 Task: Create a due date automation trigger when advanced on, 2 days after a card is due add fields without custom field "Resume" set to a number lower than 1 and lower or equal to 10 at 11:00 AM.
Action: Mouse moved to (1391, 107)
Screenshot: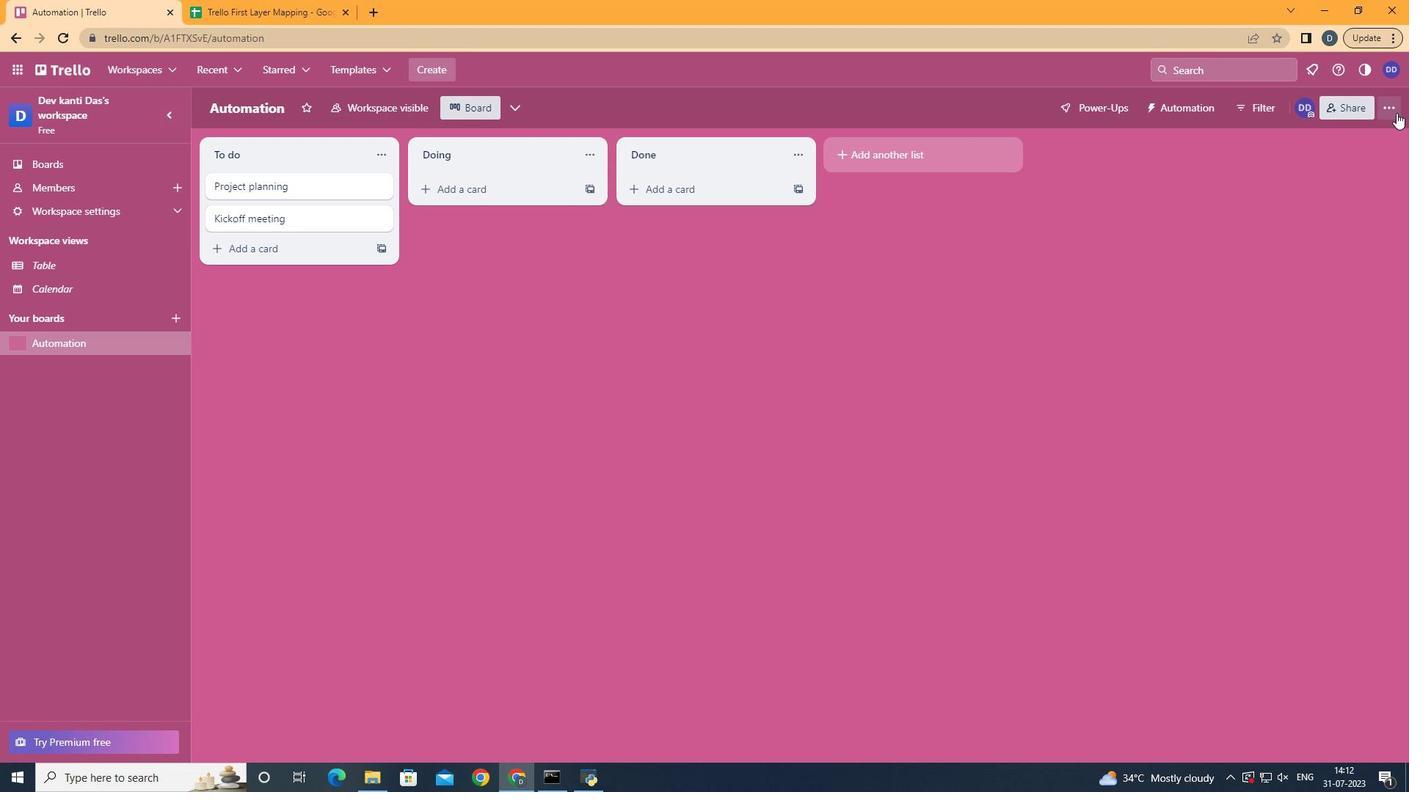 
Action: Mouse pressed left at (1391, 107)
Screenshot: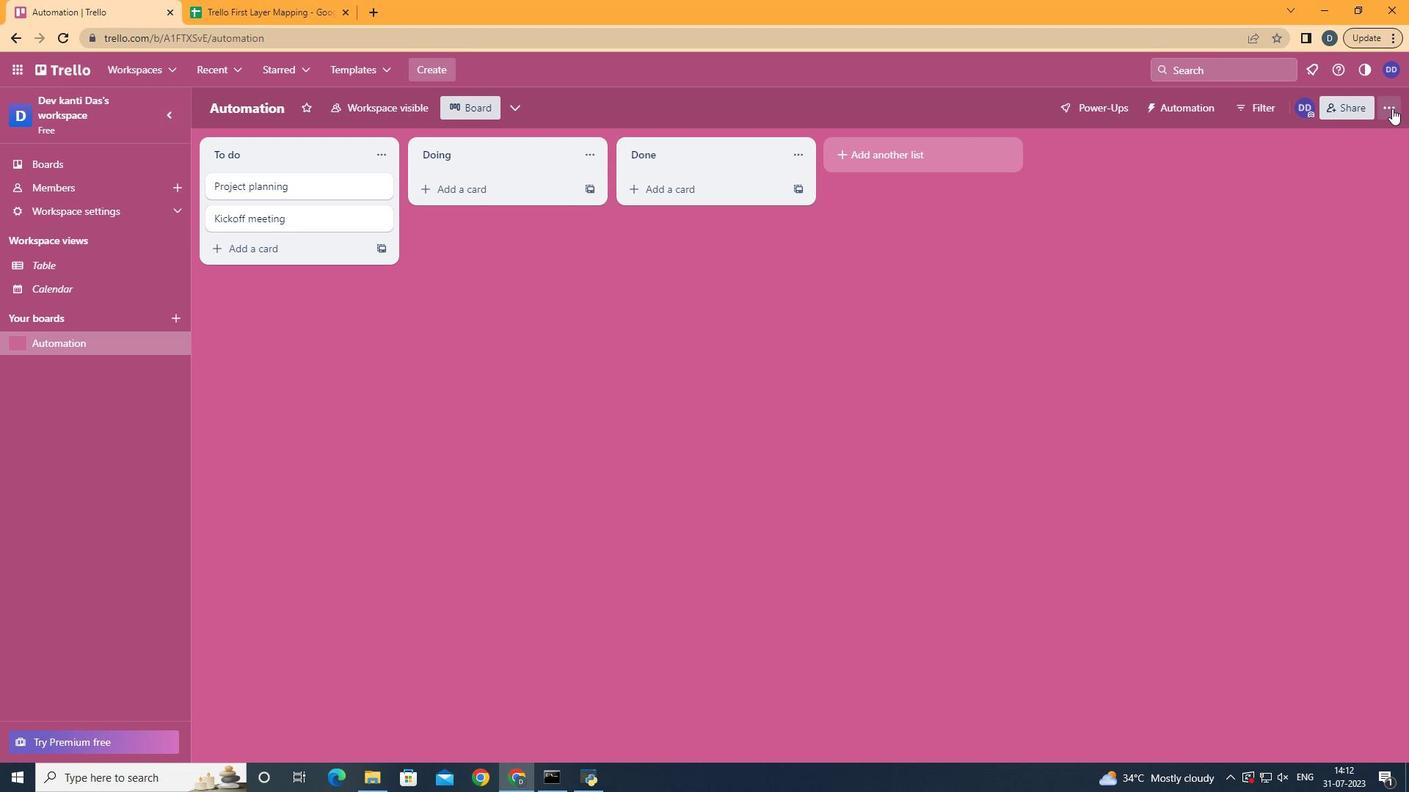 
Action: Mouse moved to (1249, 304)
Screenshot: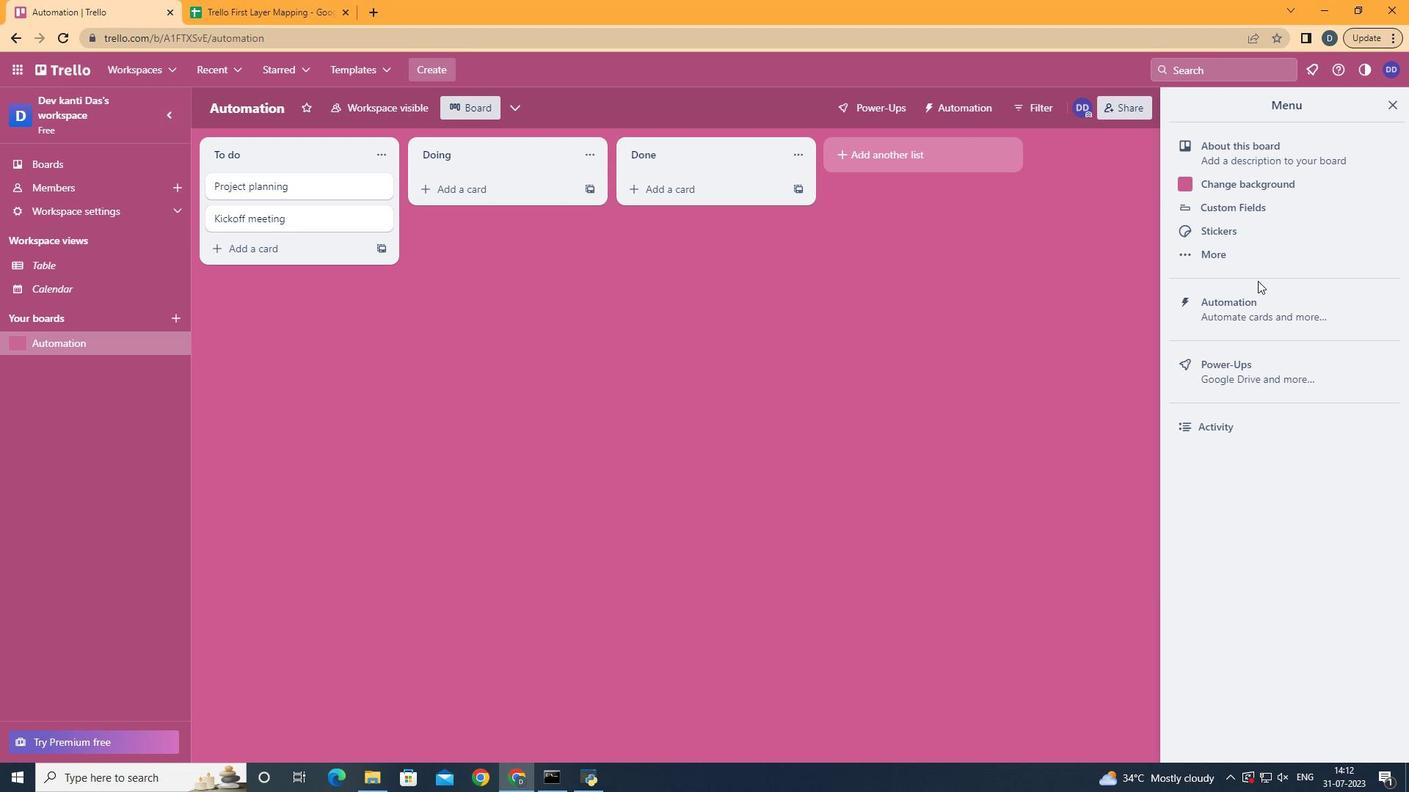
Action: Mouse pressed left at (1249, 304)
Screenshot: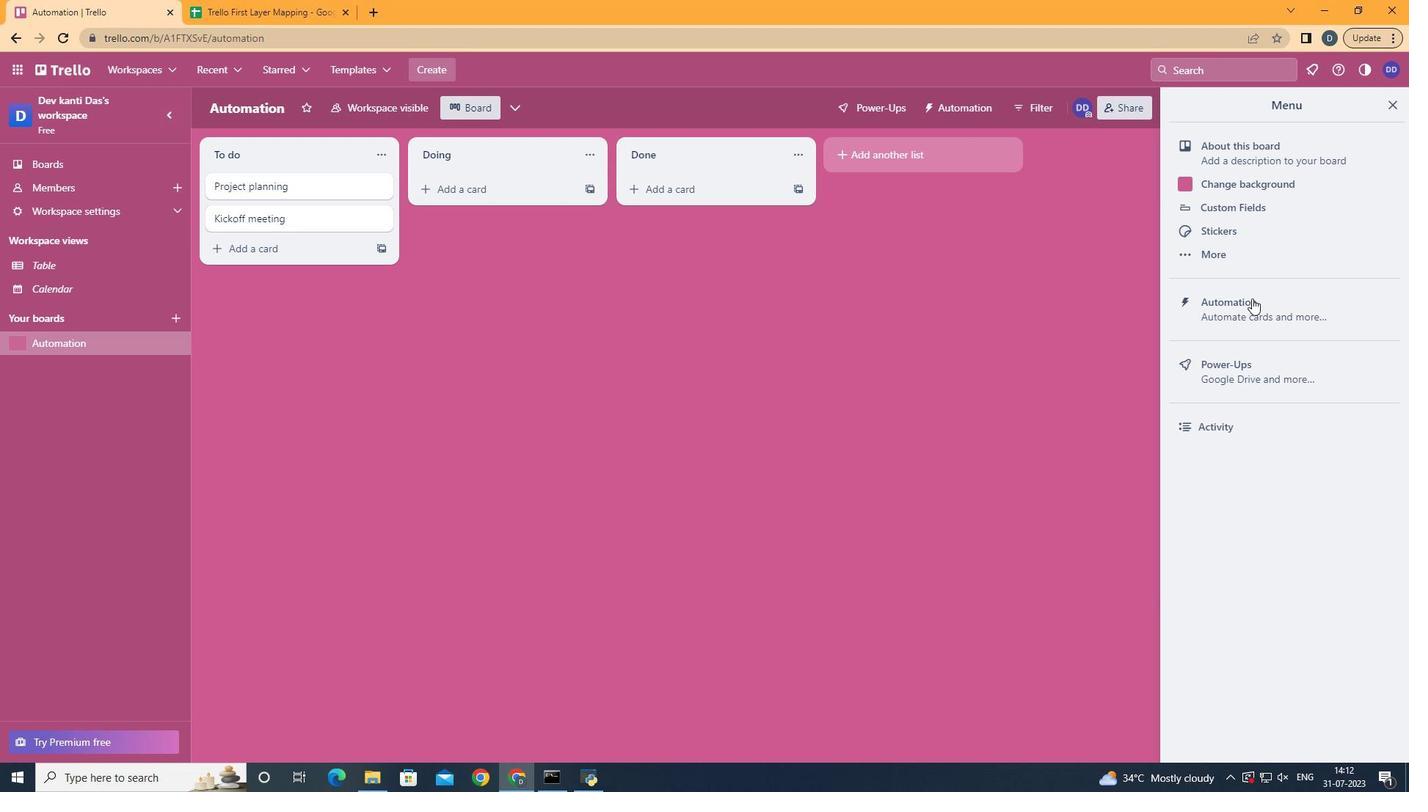 
Action: Mouse moved to (303, 302)
Screenshot: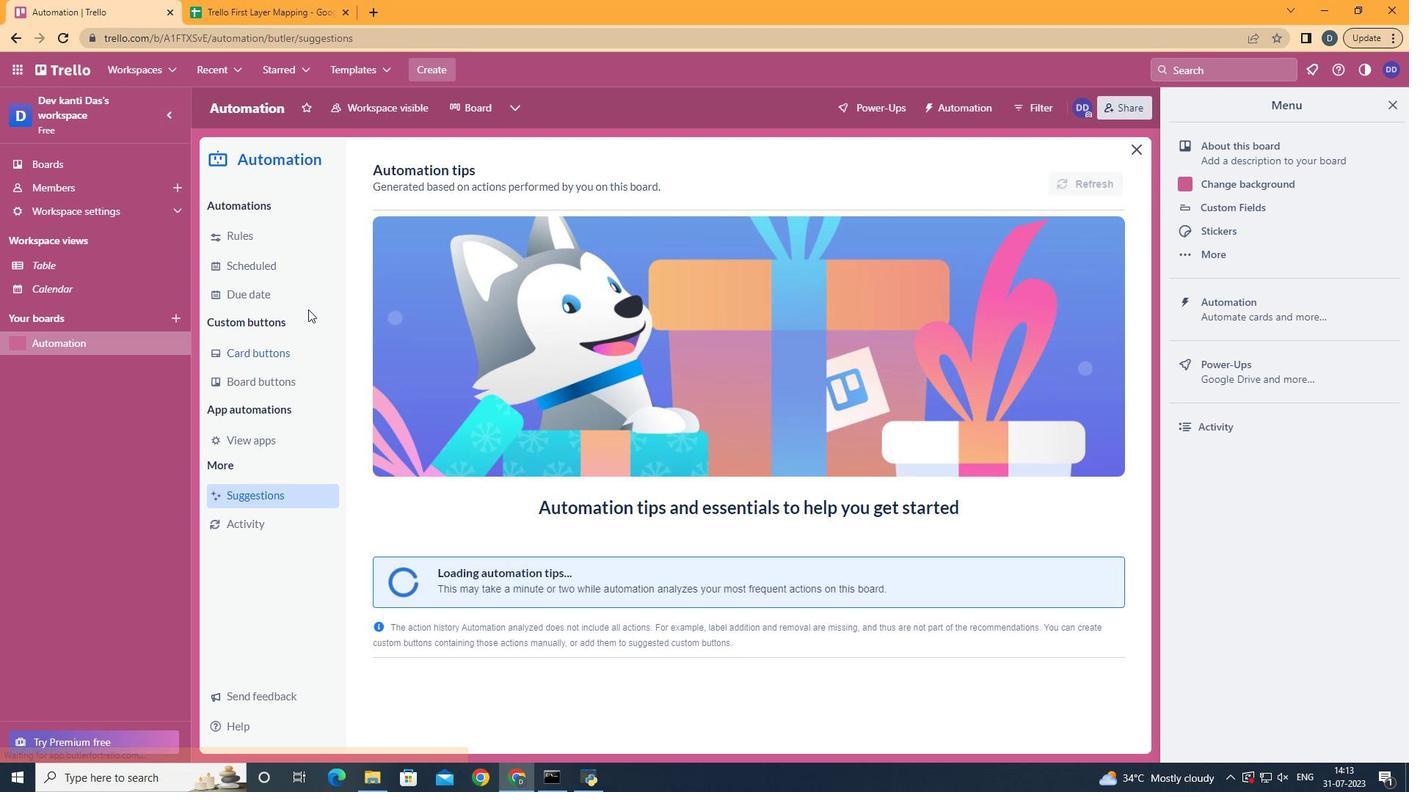
Action: Mouse pressed left at (303, 302)
Screenshot: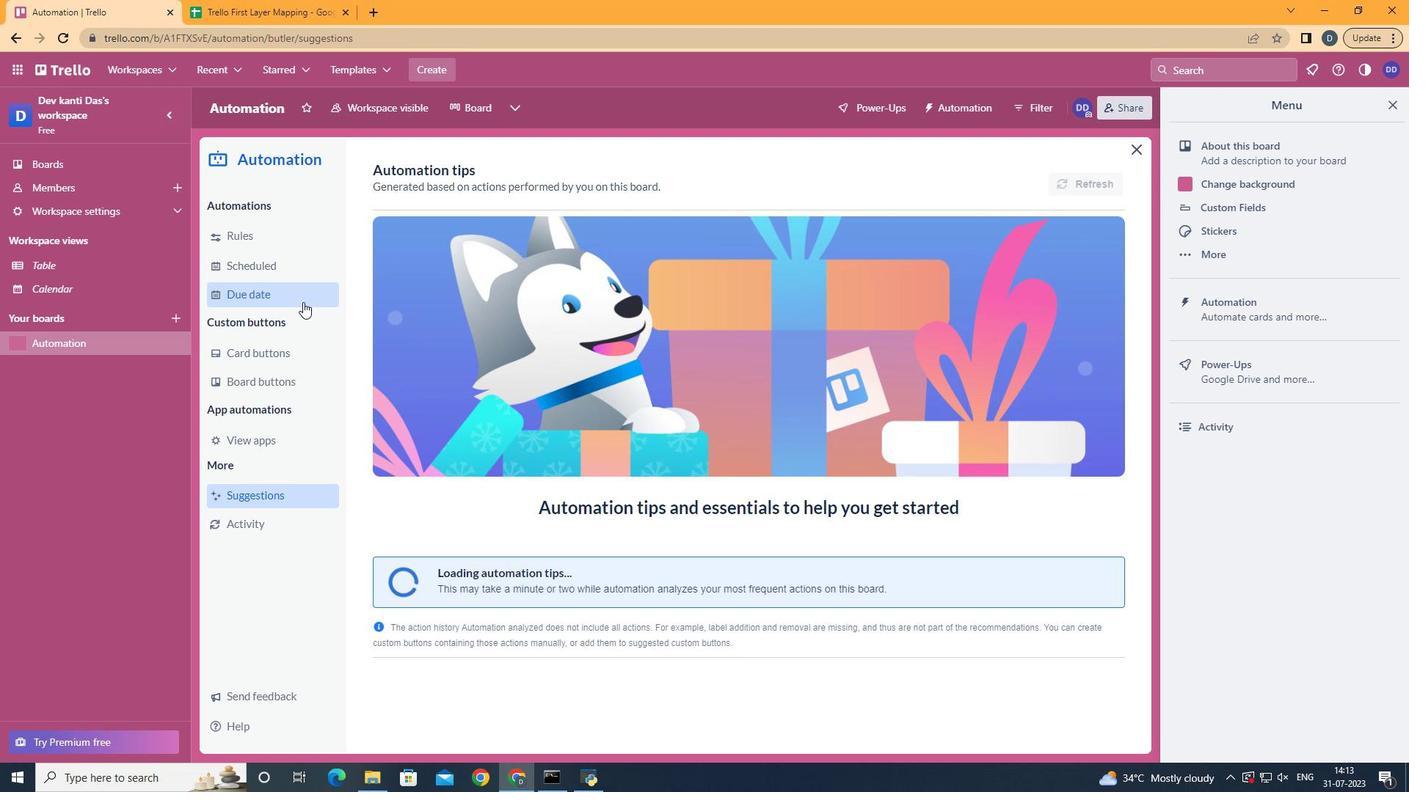 
Action: Mouse moved to (1050, 172)
Screenshot: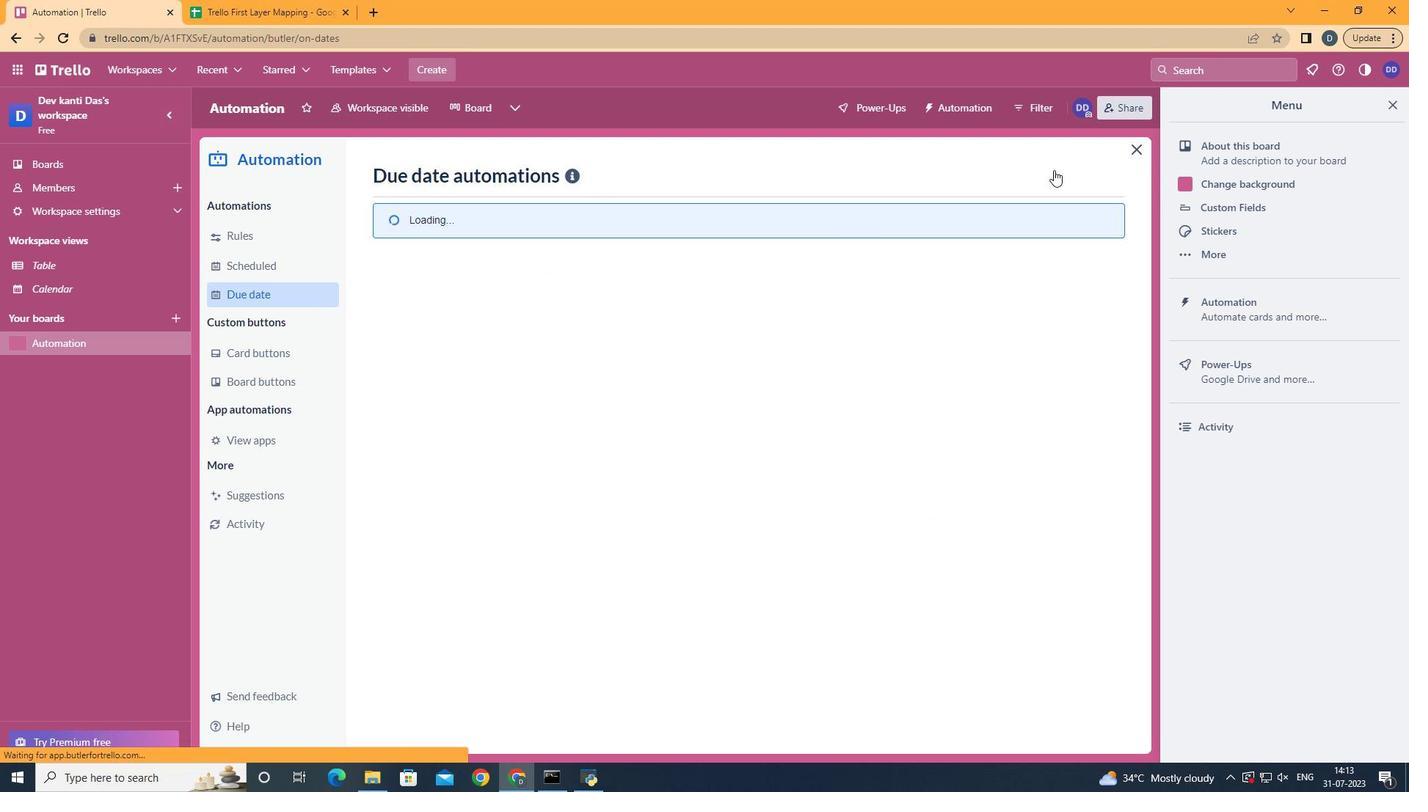 
Action: Mouse pressed left at (1050, 172)
Screenshot: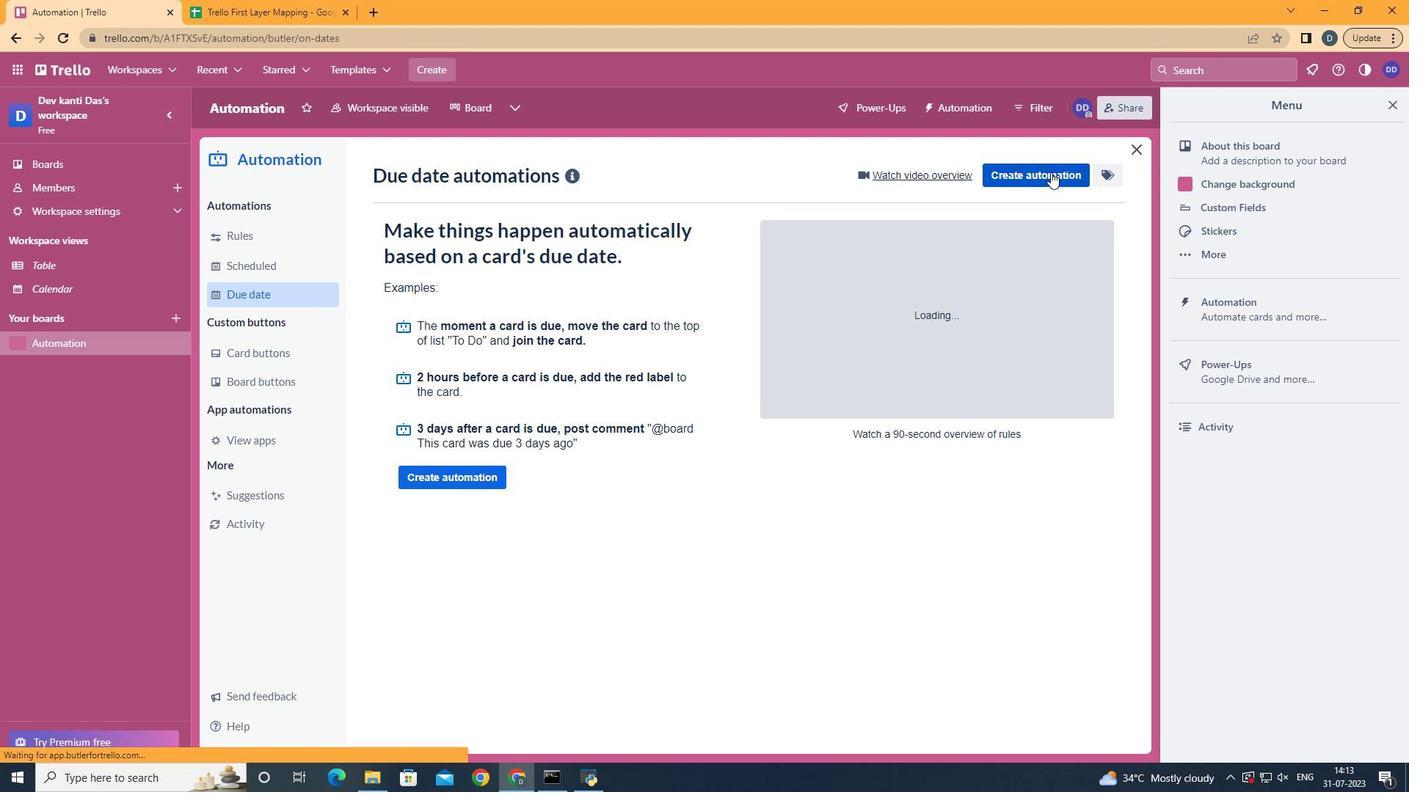 
Action: Mouse moved to (643, 303)
Screenshot: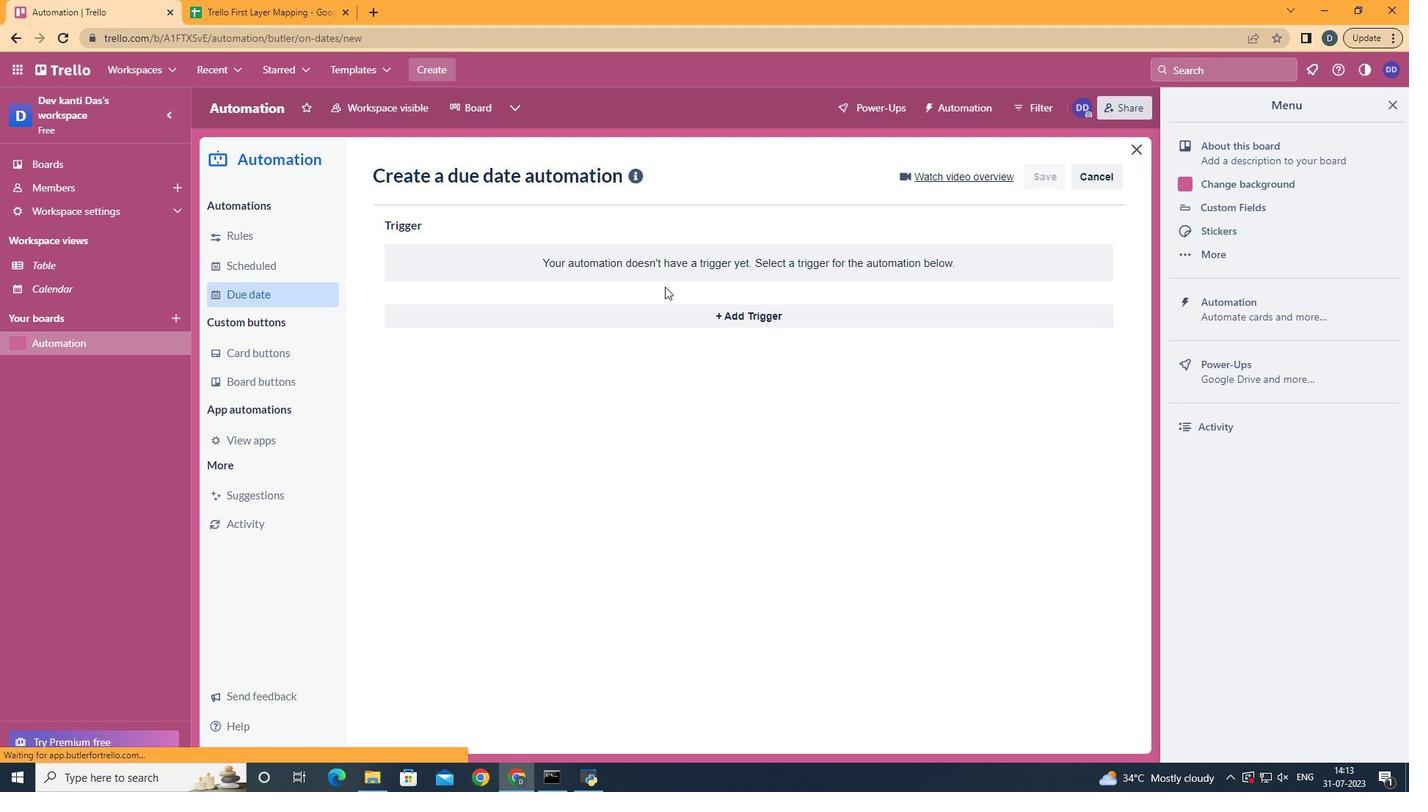 
Action: Mouse pressed left at (643, 303)
Screenshot: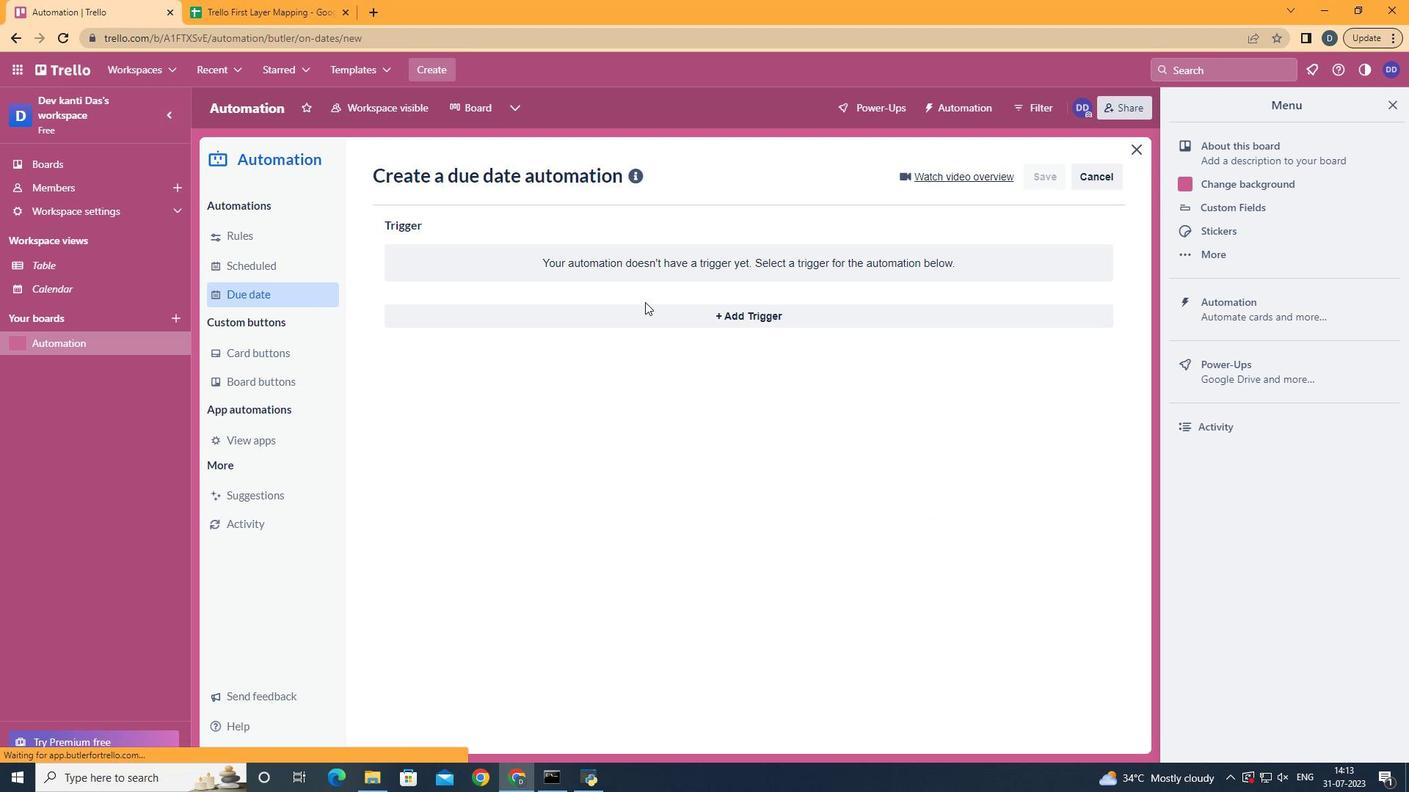 
Action: Mouse moved to (642, 314)
Screenshot: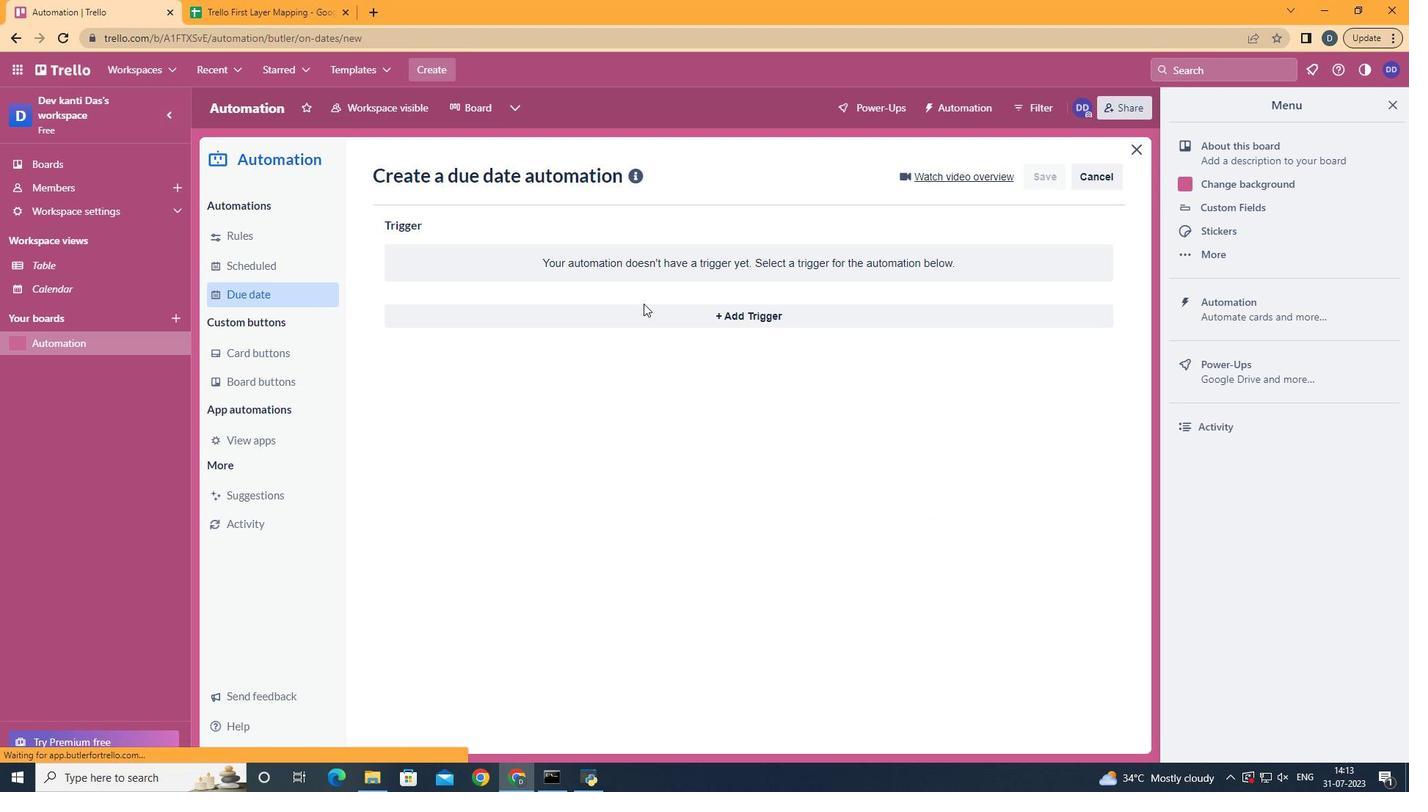 
Action: Mouse pressed left at (642, 314)
Screenshot: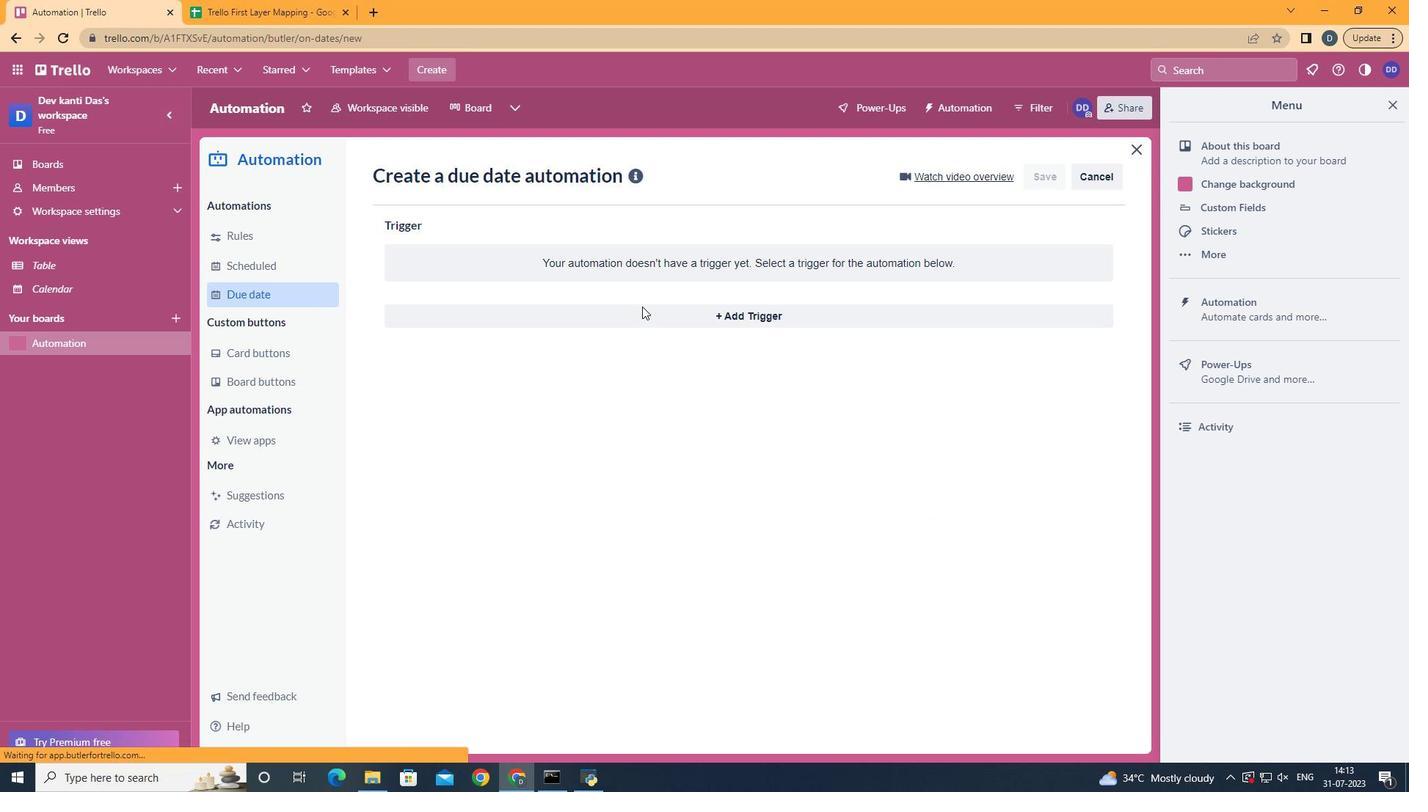 
Action: Mouse moved to (525, 598)
Screenshot: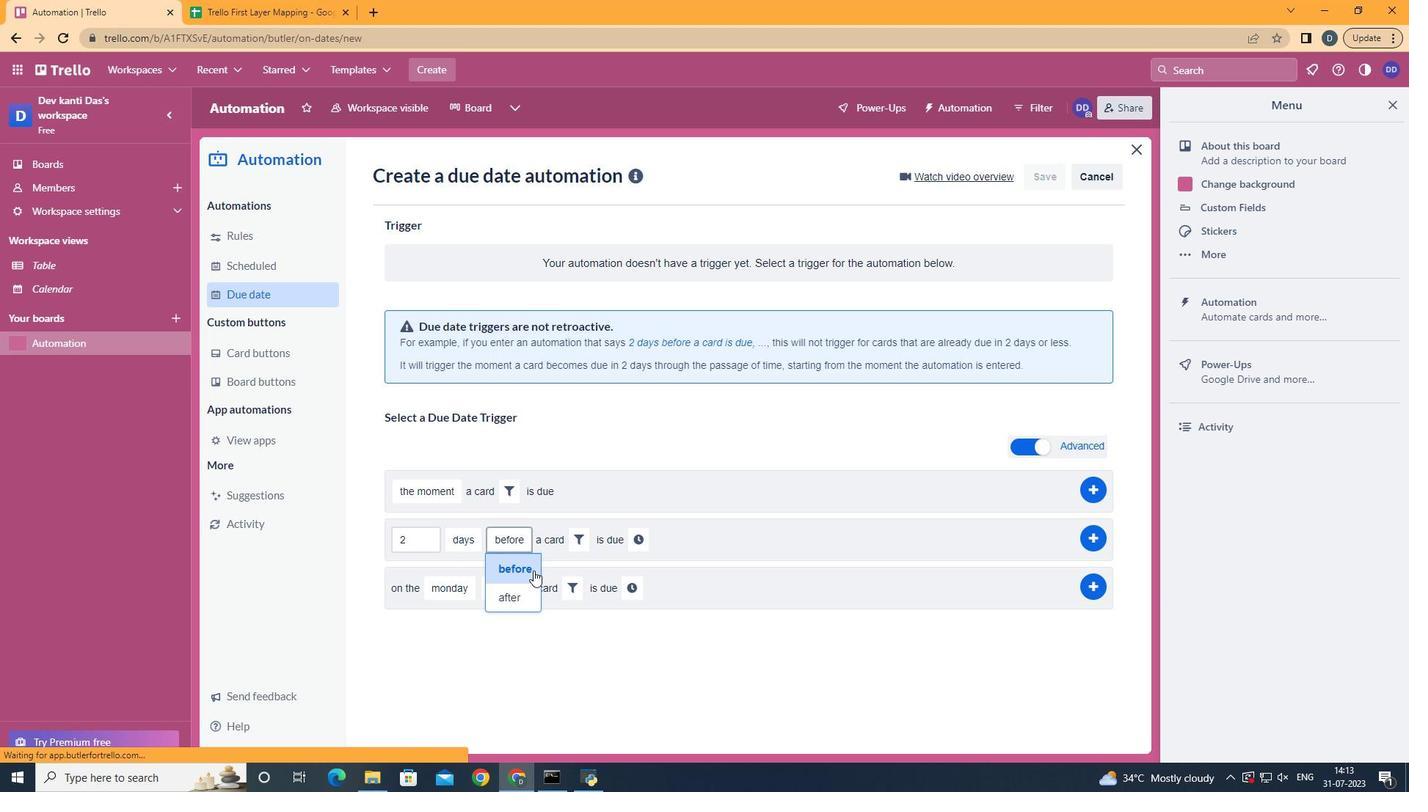 
Action: Mouse pressed left at (525, 598)
Screenshot: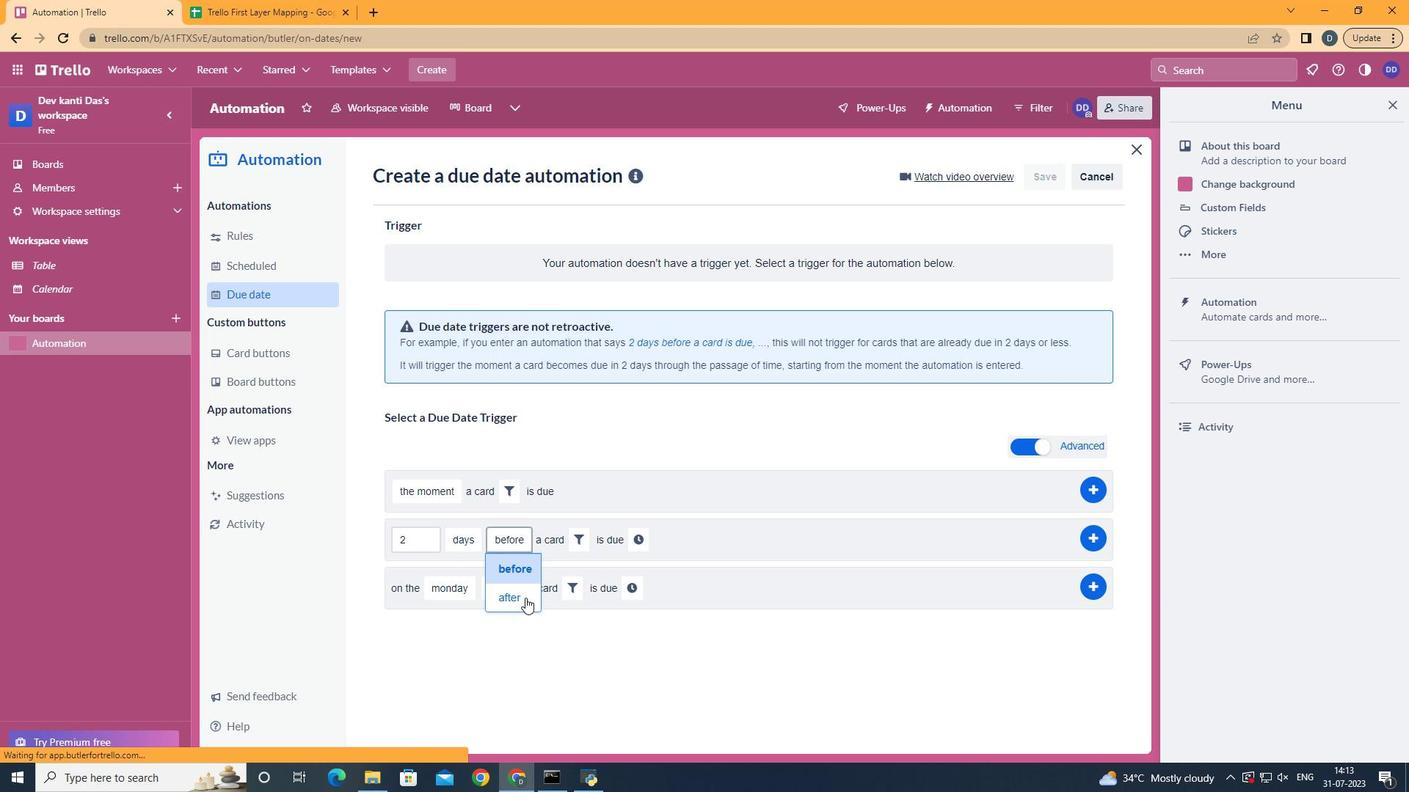 
Action: Mouse moved to (571, 543)
Screenshot: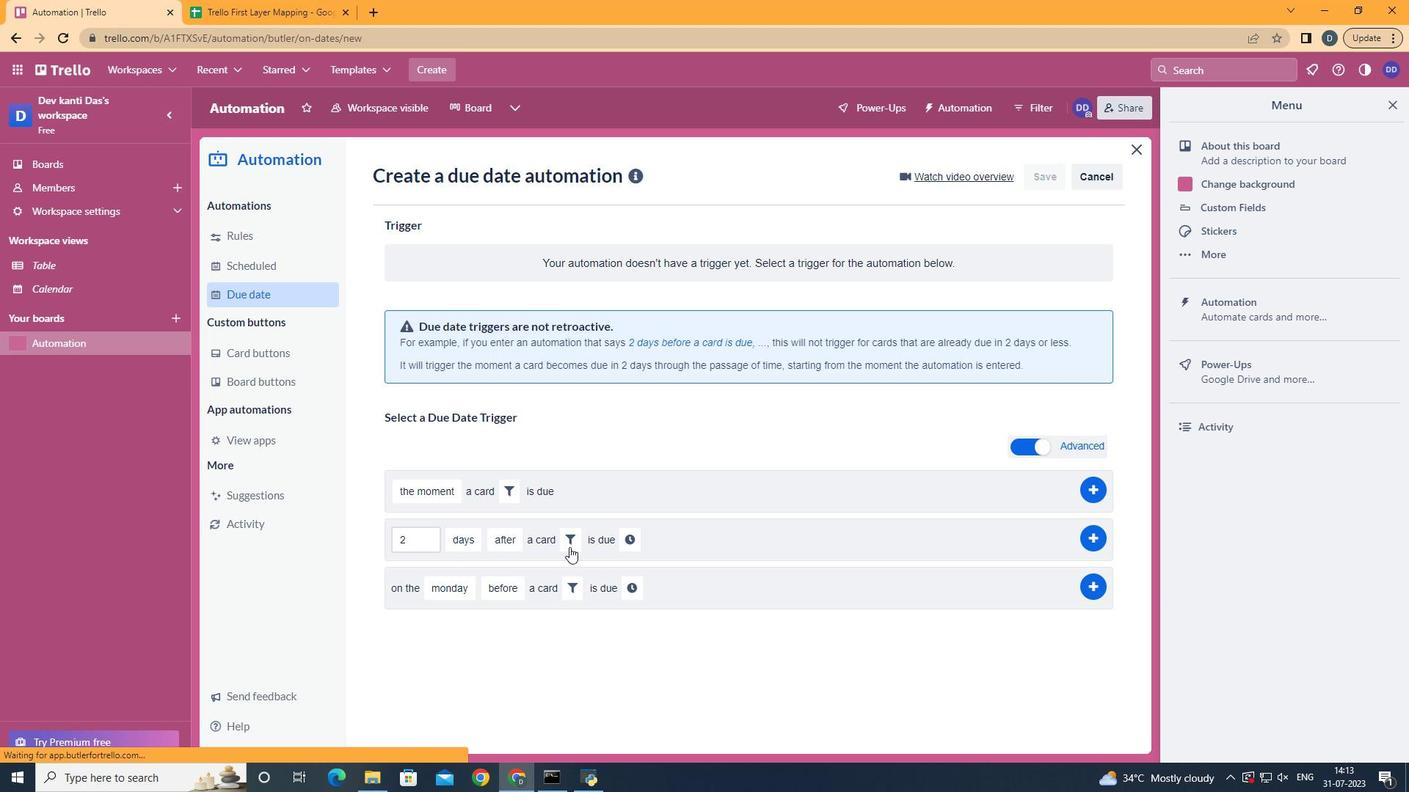
Action: Mouse pressed left at (571, 543)
Screenshot: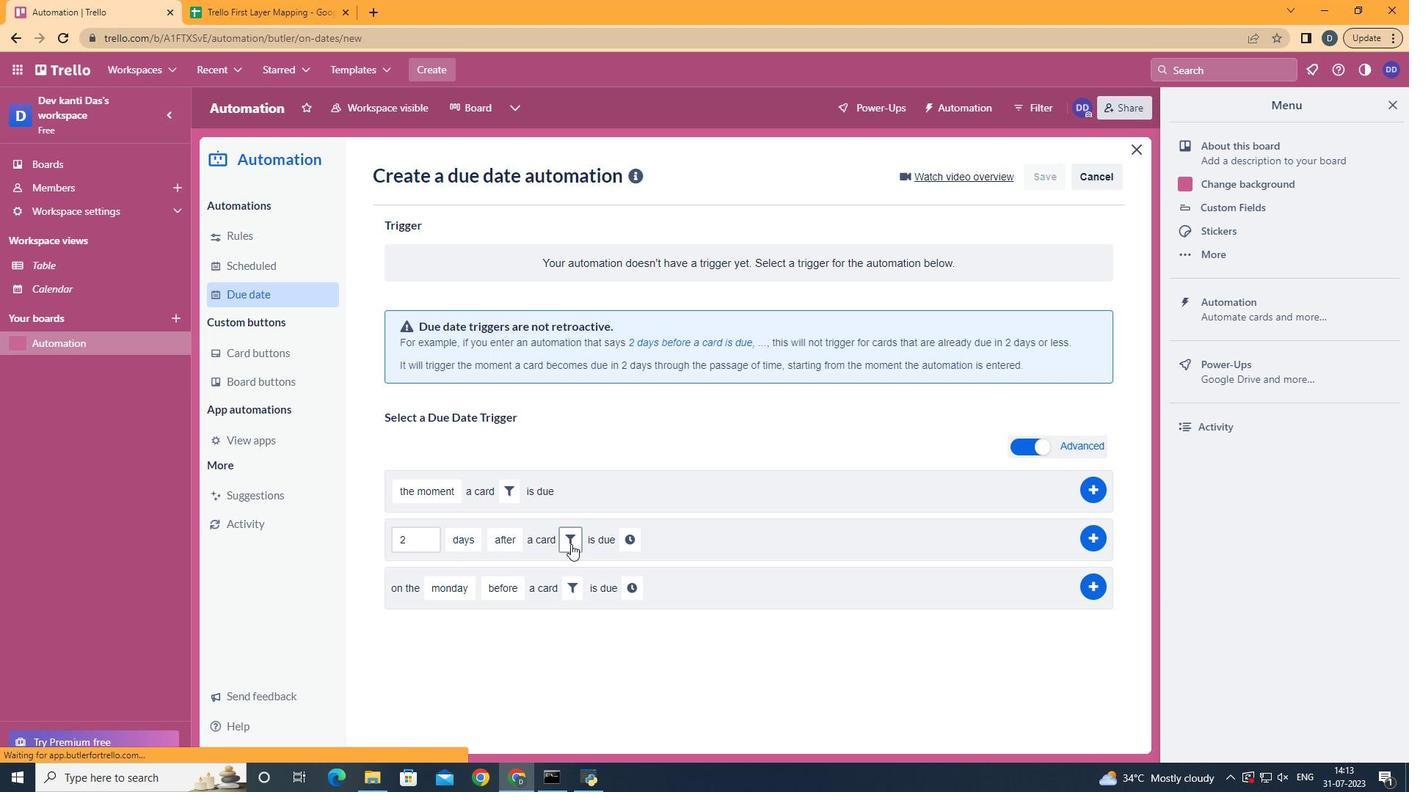 
Action: Mouse moved to (801, 592)
Screenshot: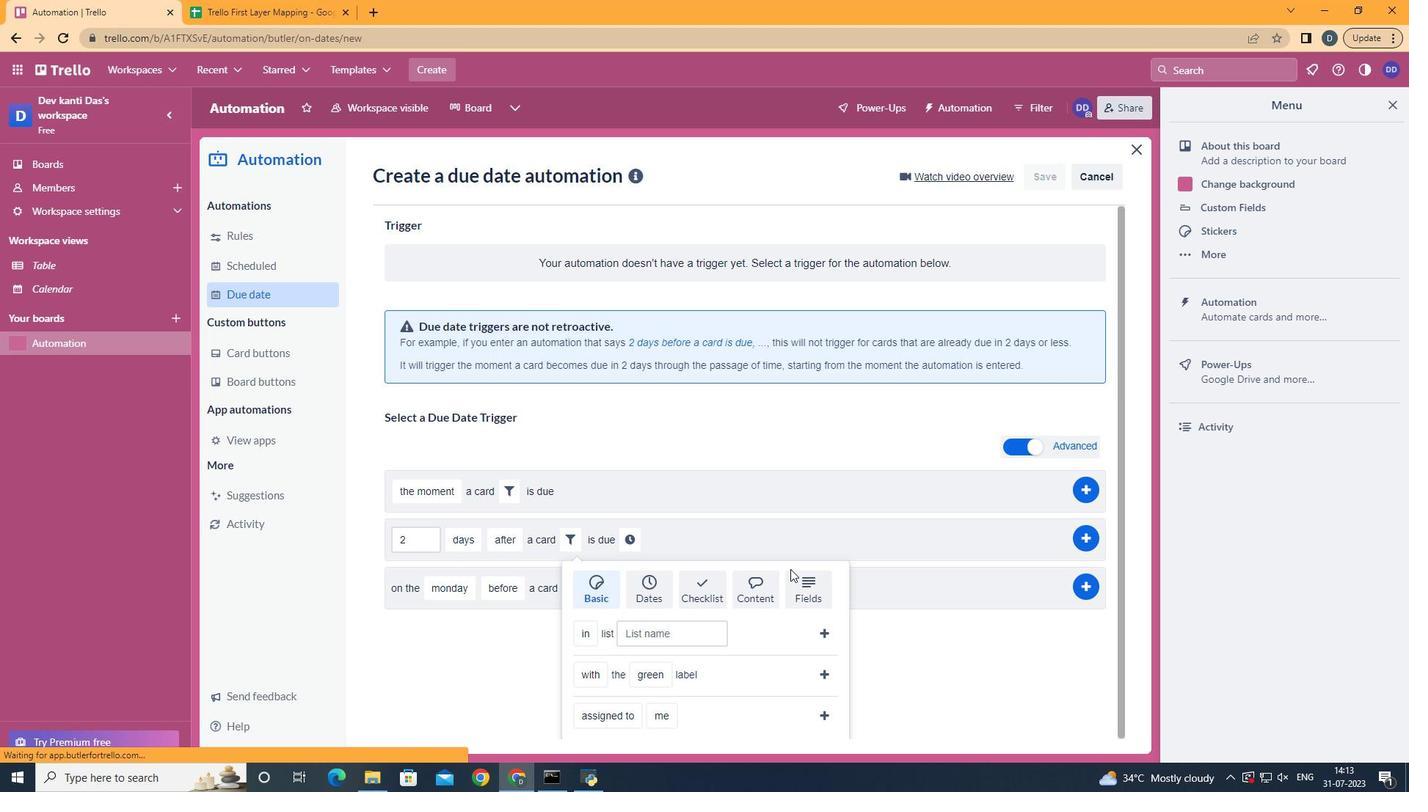 
Action: Mouse pressed left at (801, 592)
Screenshot: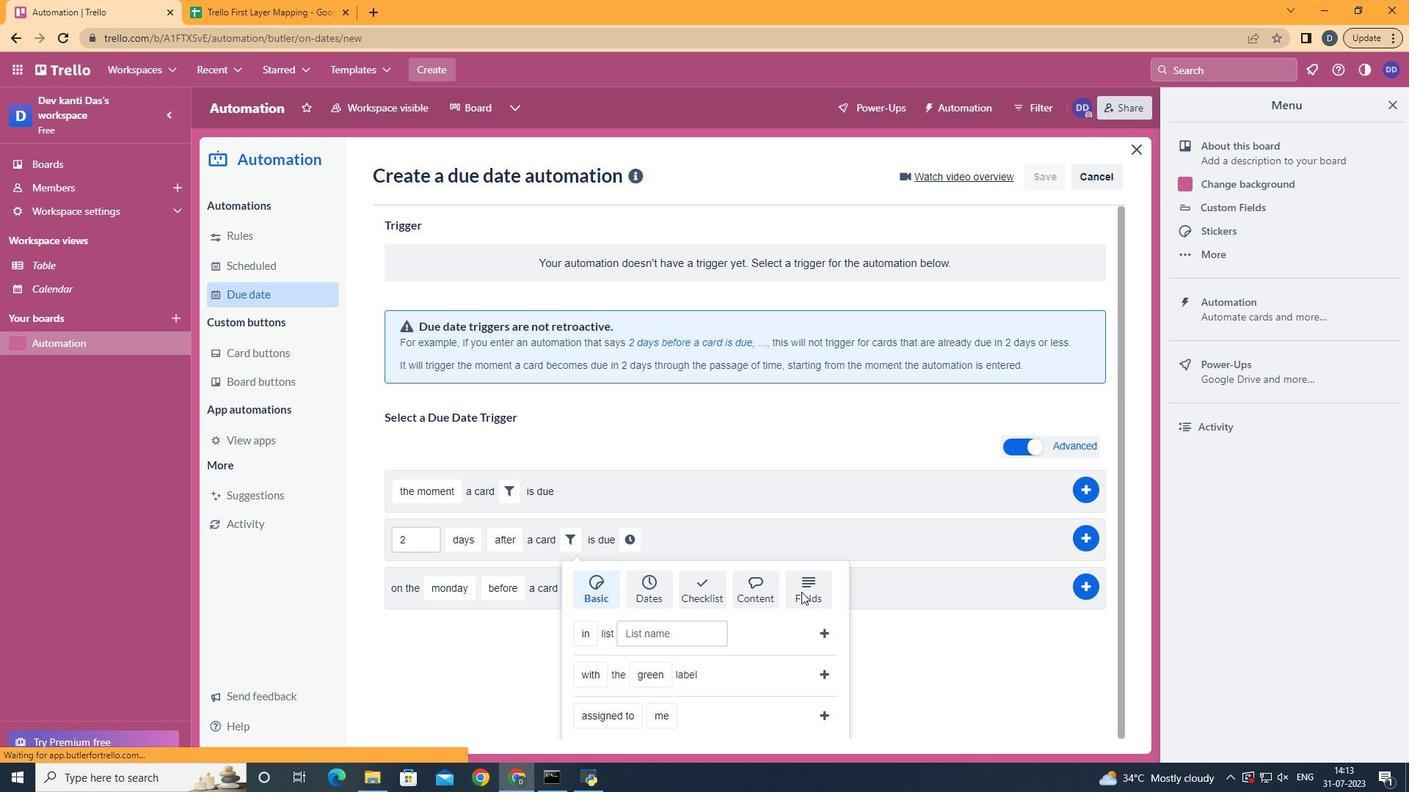 
Action: Mouse scrolled (801, 591) with delta (0, 0)
Screenshot: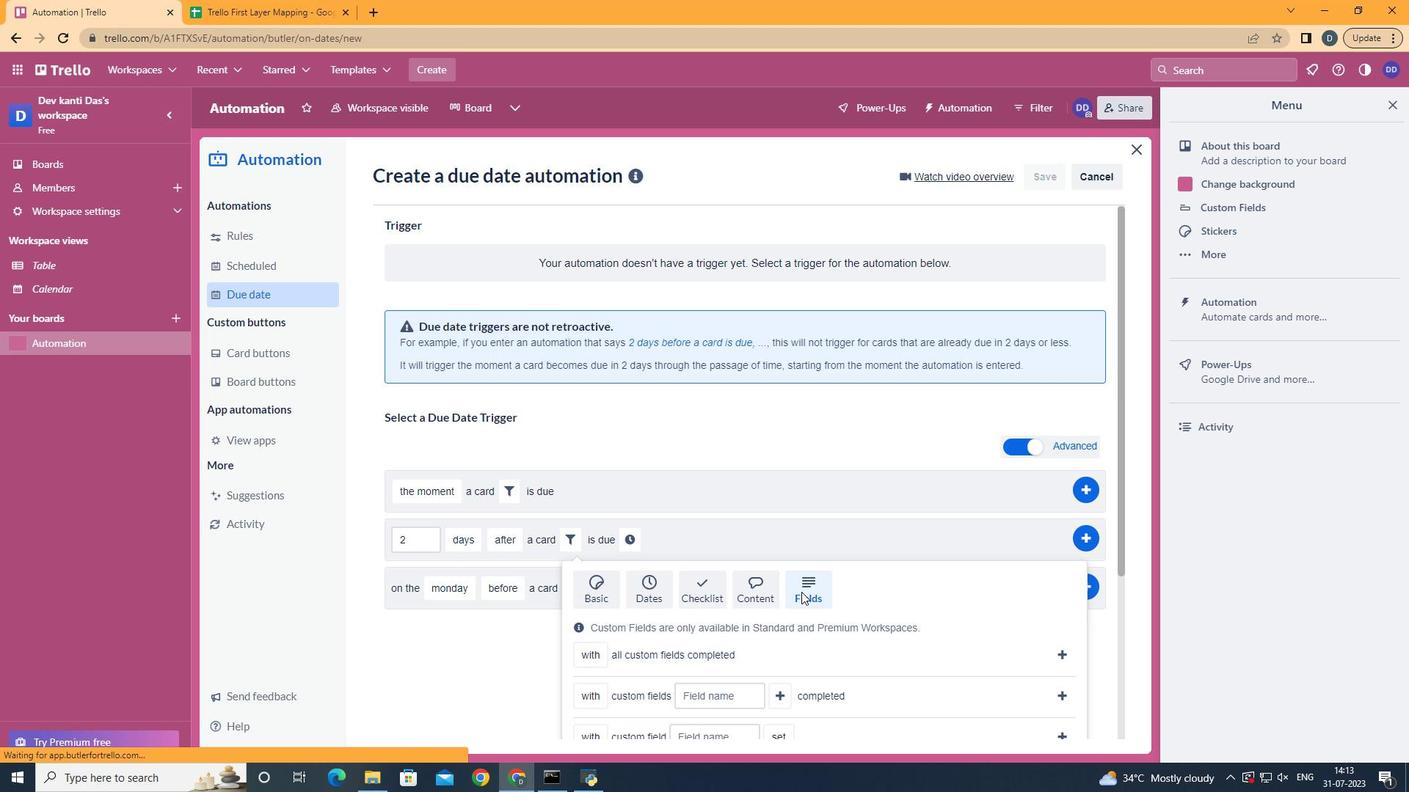 
Action: Mouse scrolled (801, 591) with delta (0, 0)
Screenshot: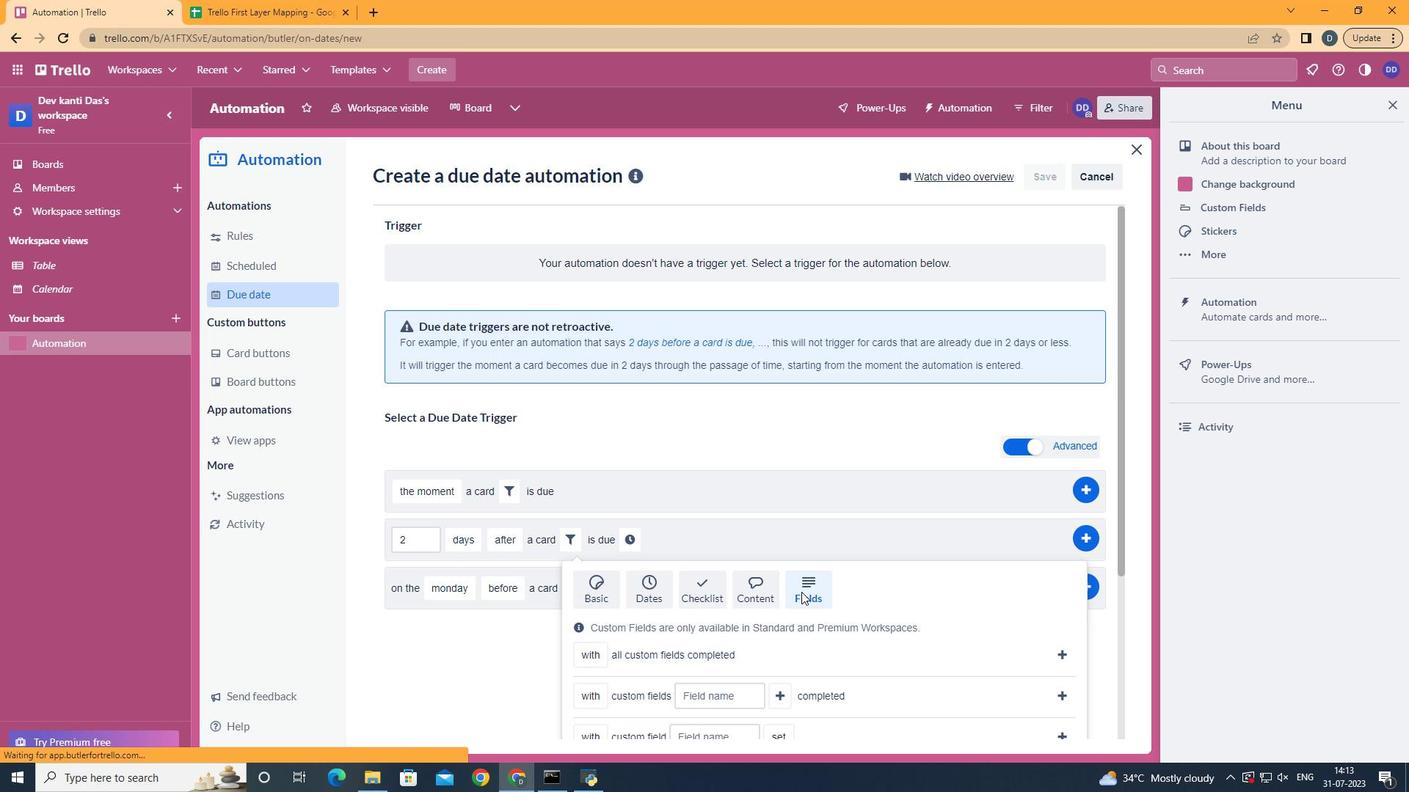 
Action: Mouse scrolled (801, 591) with delta (0, 0)
Screenshot: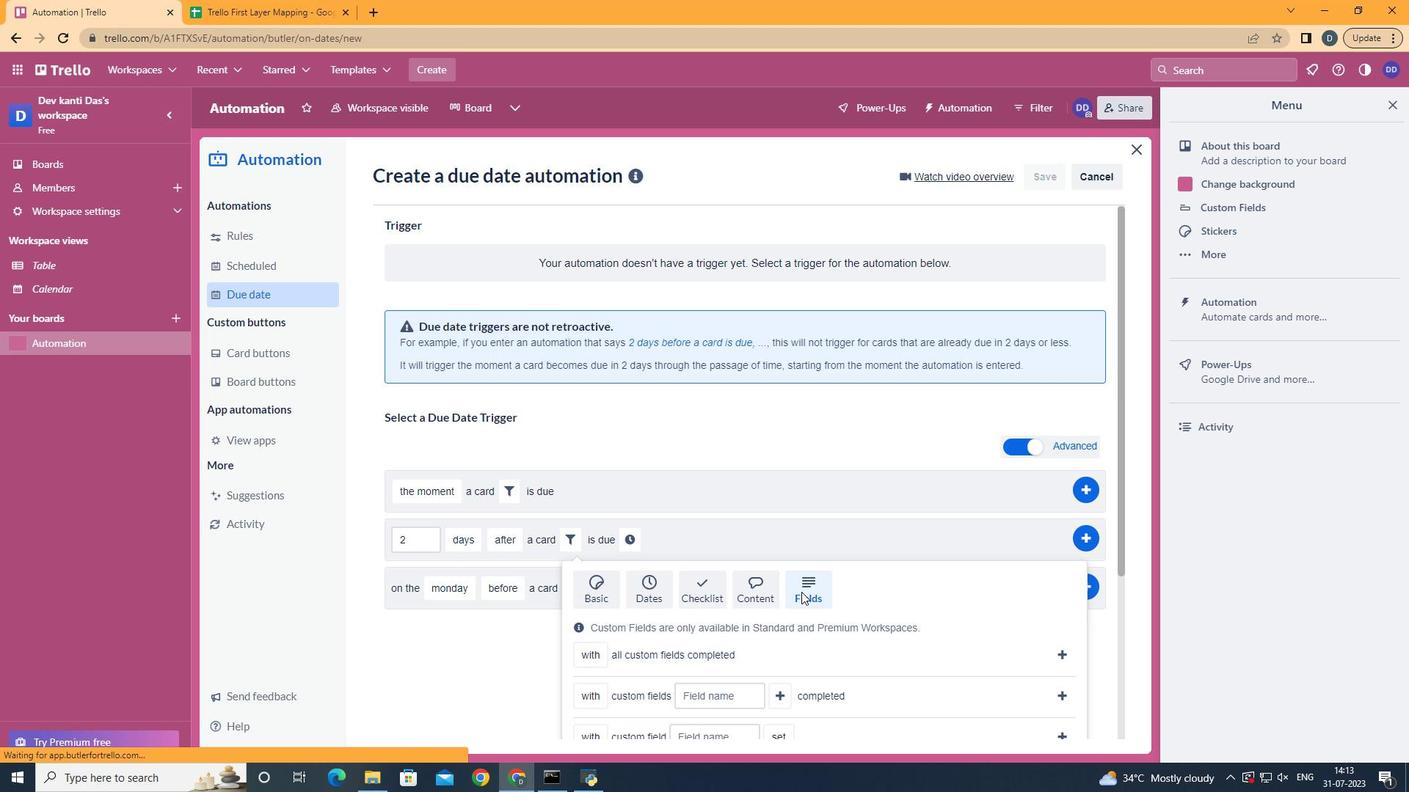 
Action: Mouse scrolled (801, 591) with delta (0, 0)
Screenshot: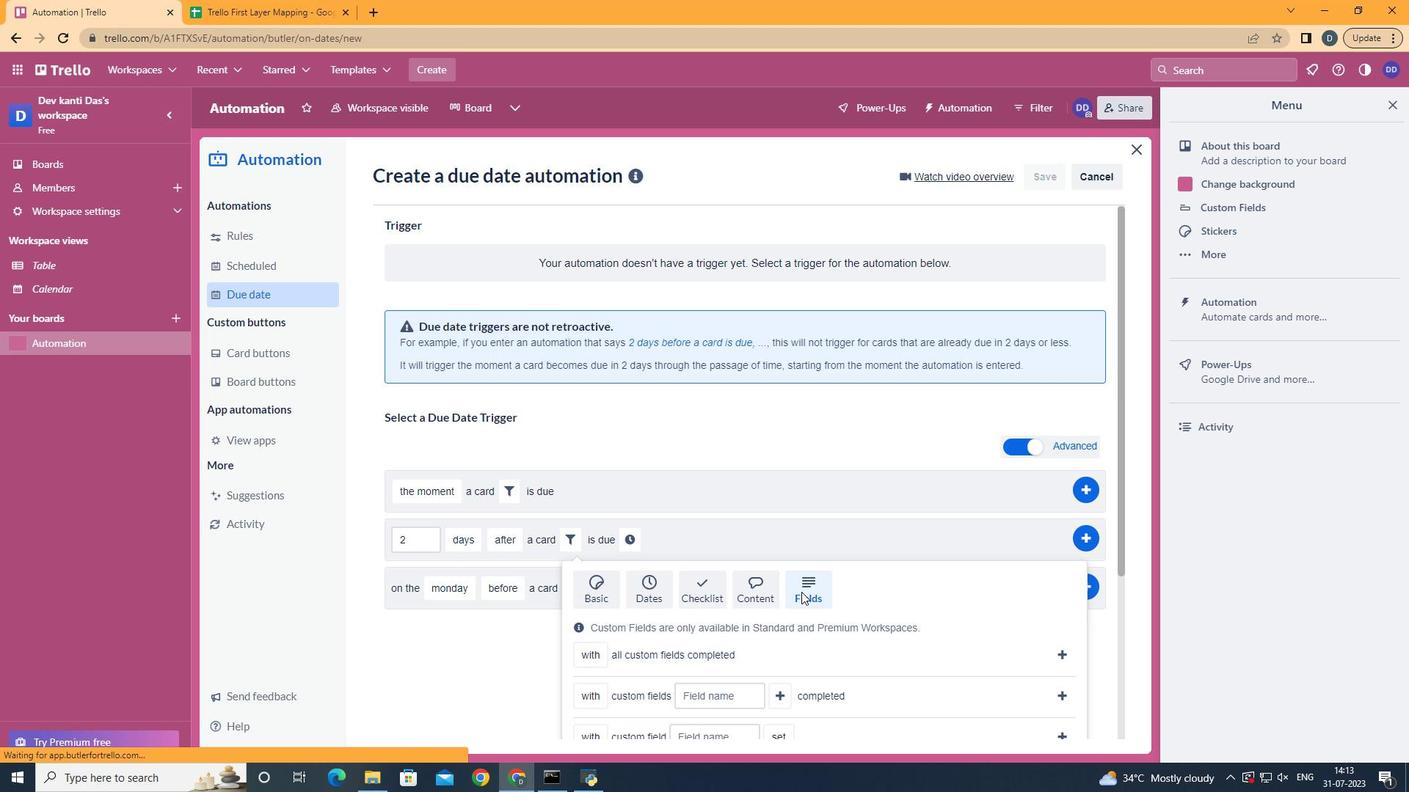 
Action: Mouse scrolled (801, 591) with delta (0, 0)
Screenshot: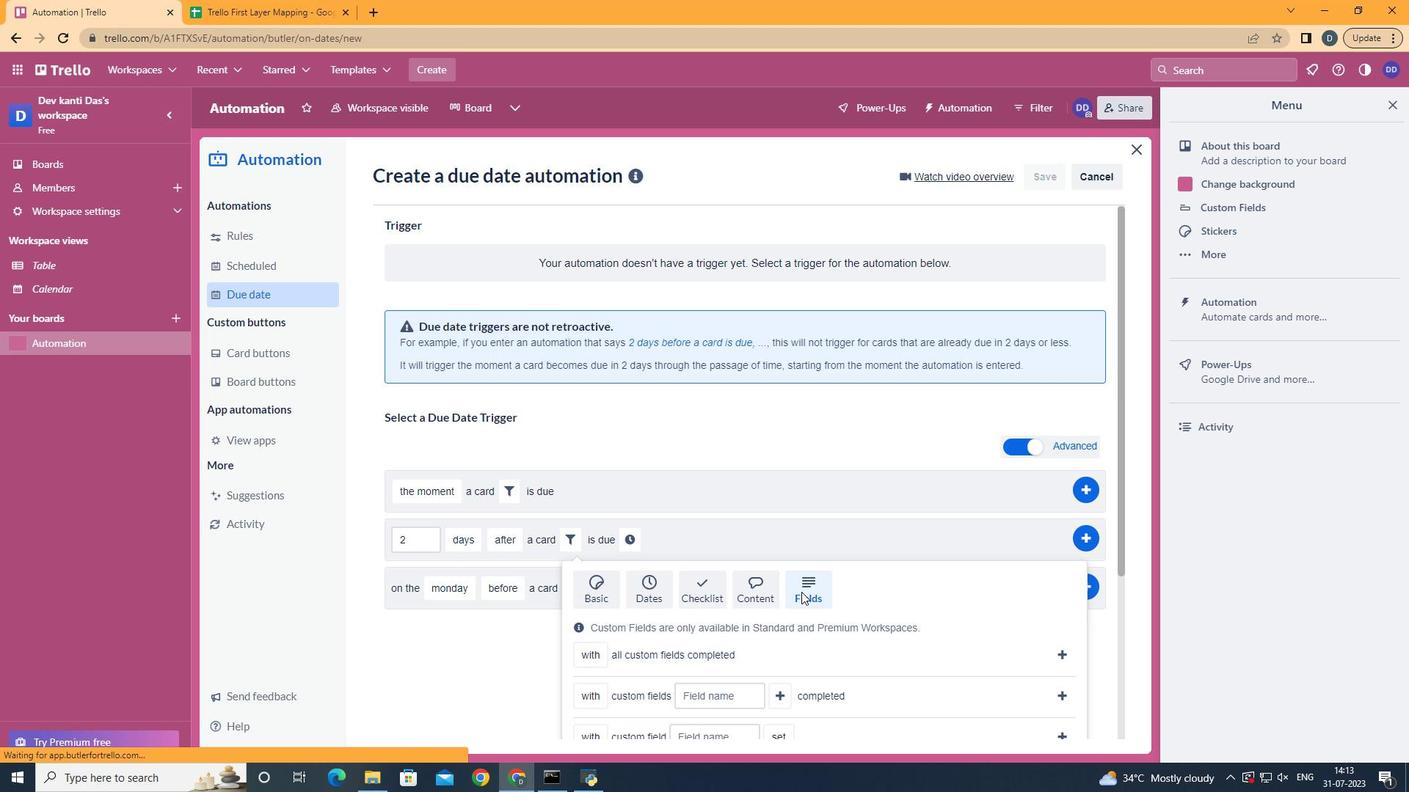 
Action: Mouse moved to (610, 689)
Screenshot: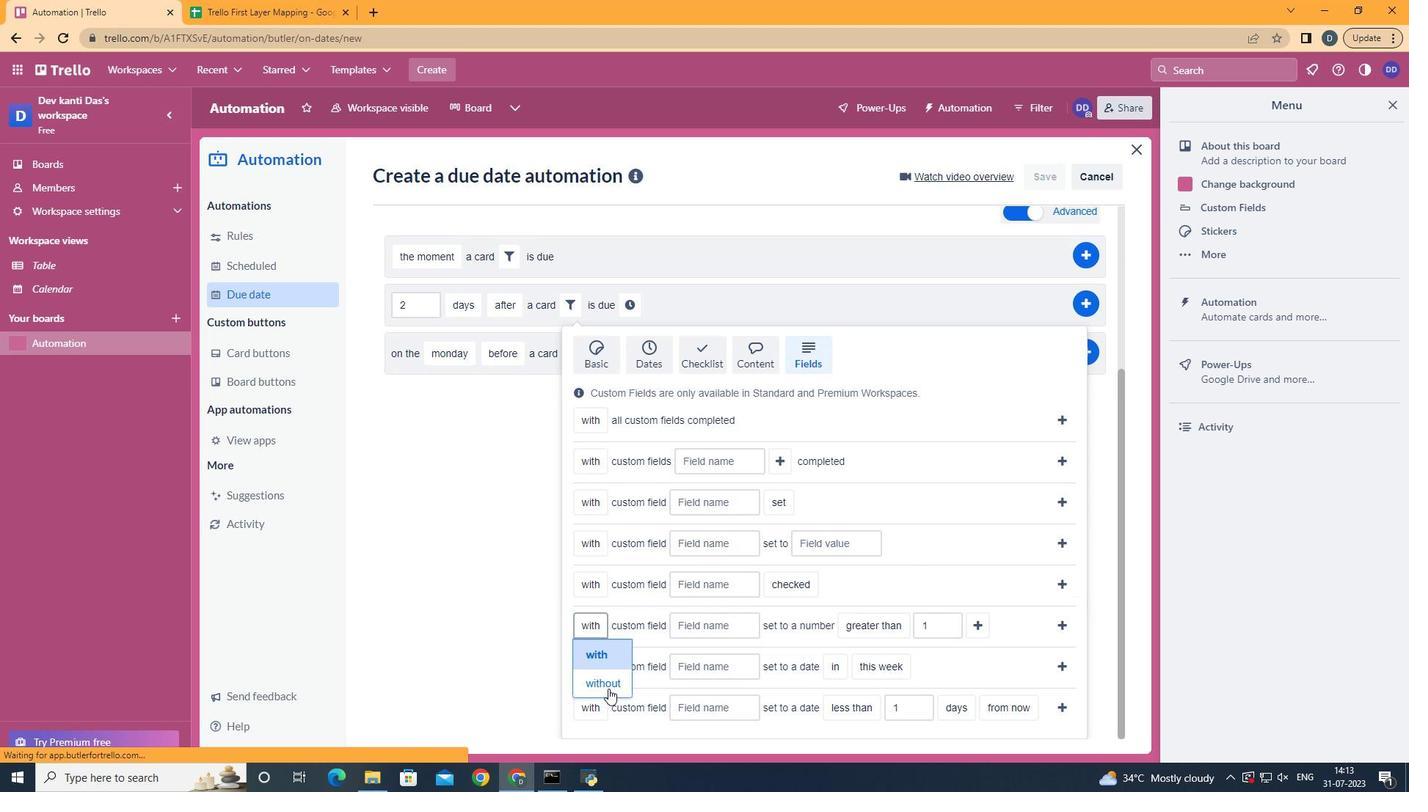 
Action: Mouse pressed left at (609, 689)
Screenshot: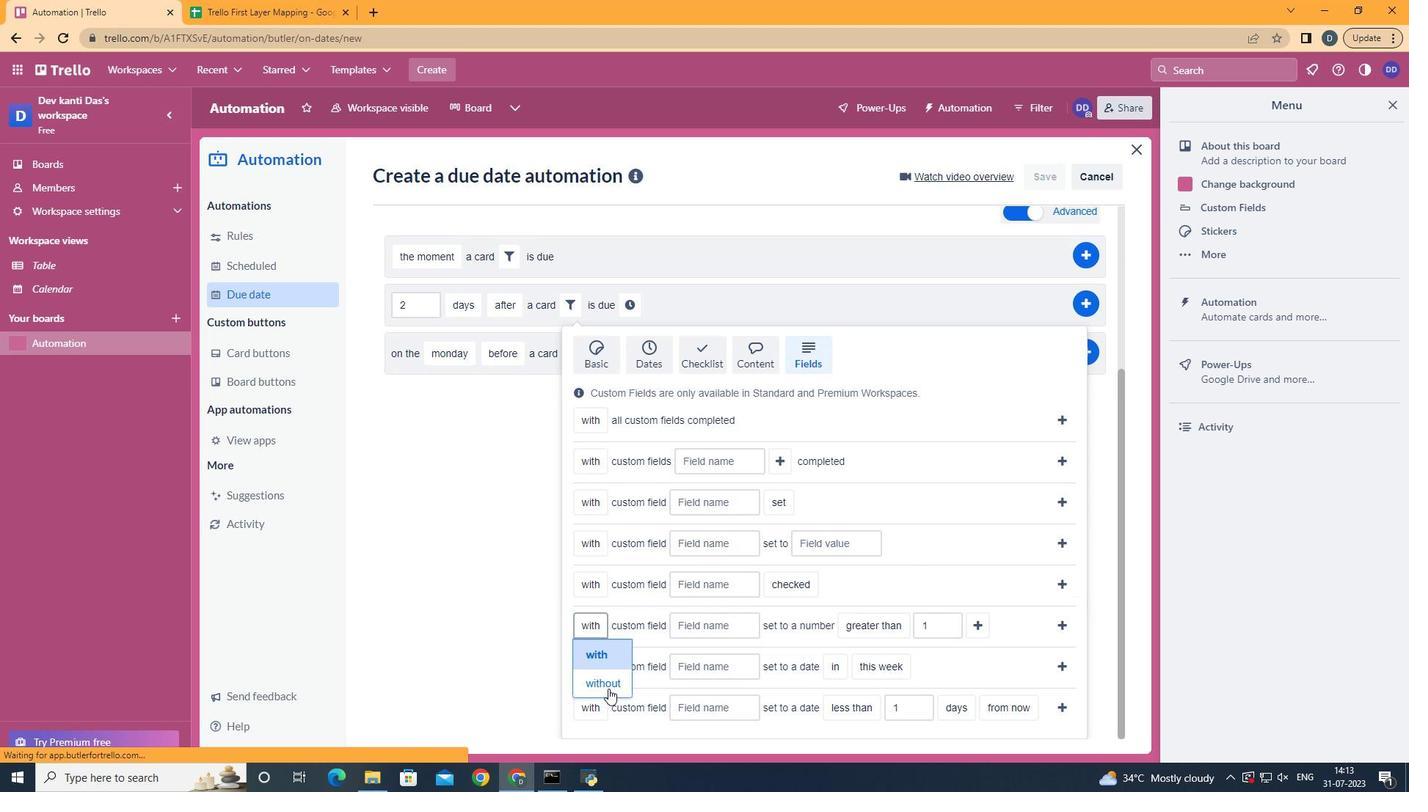 
Action: Mouse moved to (727, 624)
Screenshot: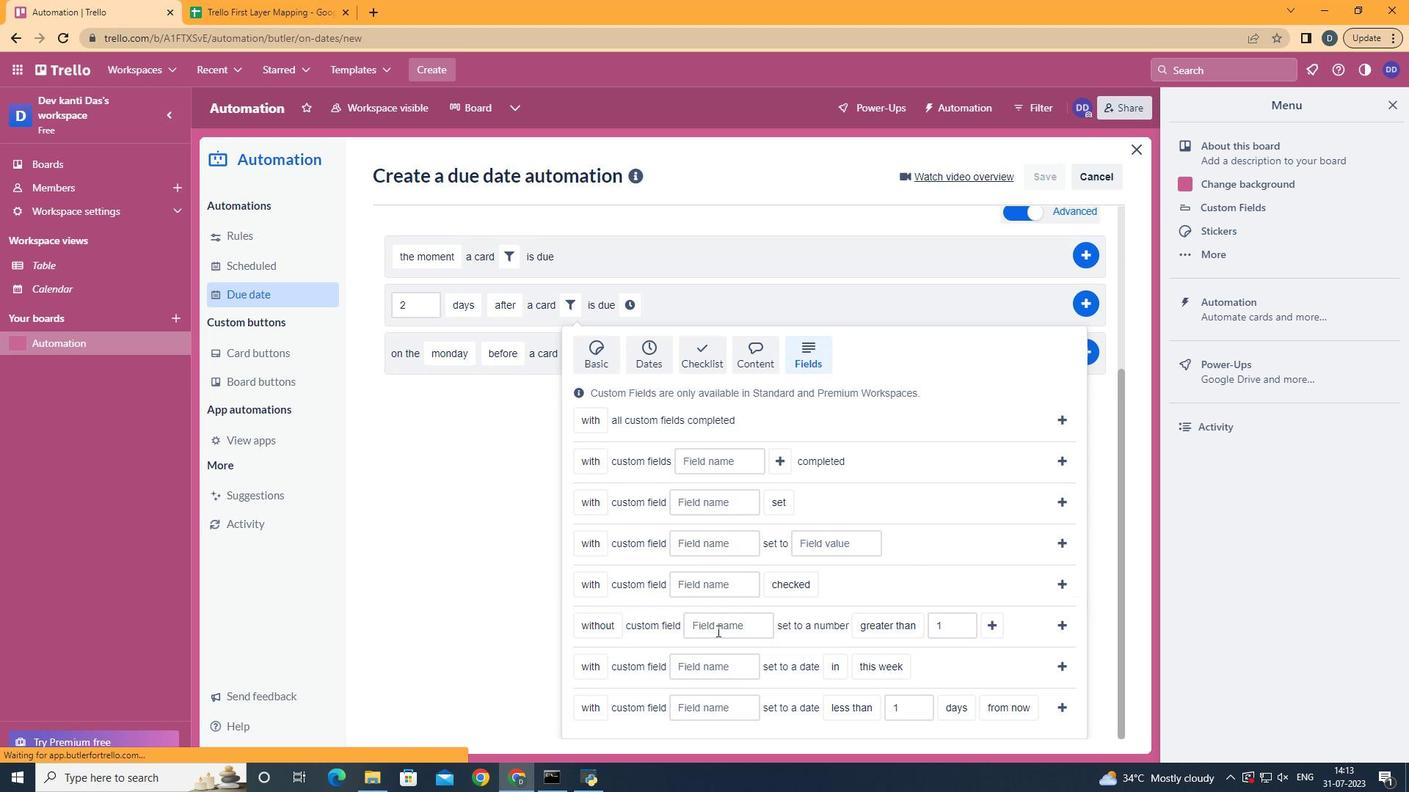 
Action: Mouse pressed left at (727, 624)
Screenshot: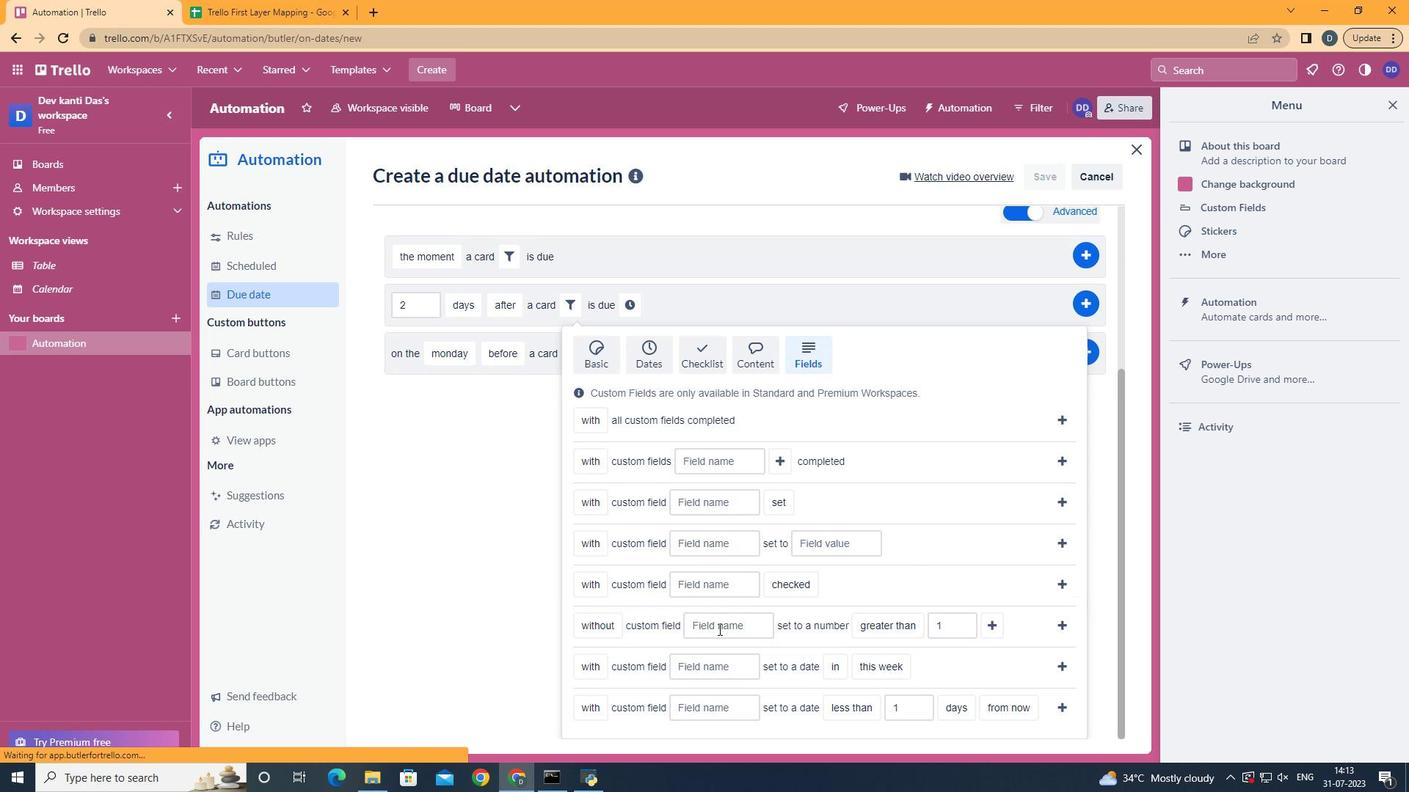 
Action: Key pressed <Key.shift>Resume
Screenshot: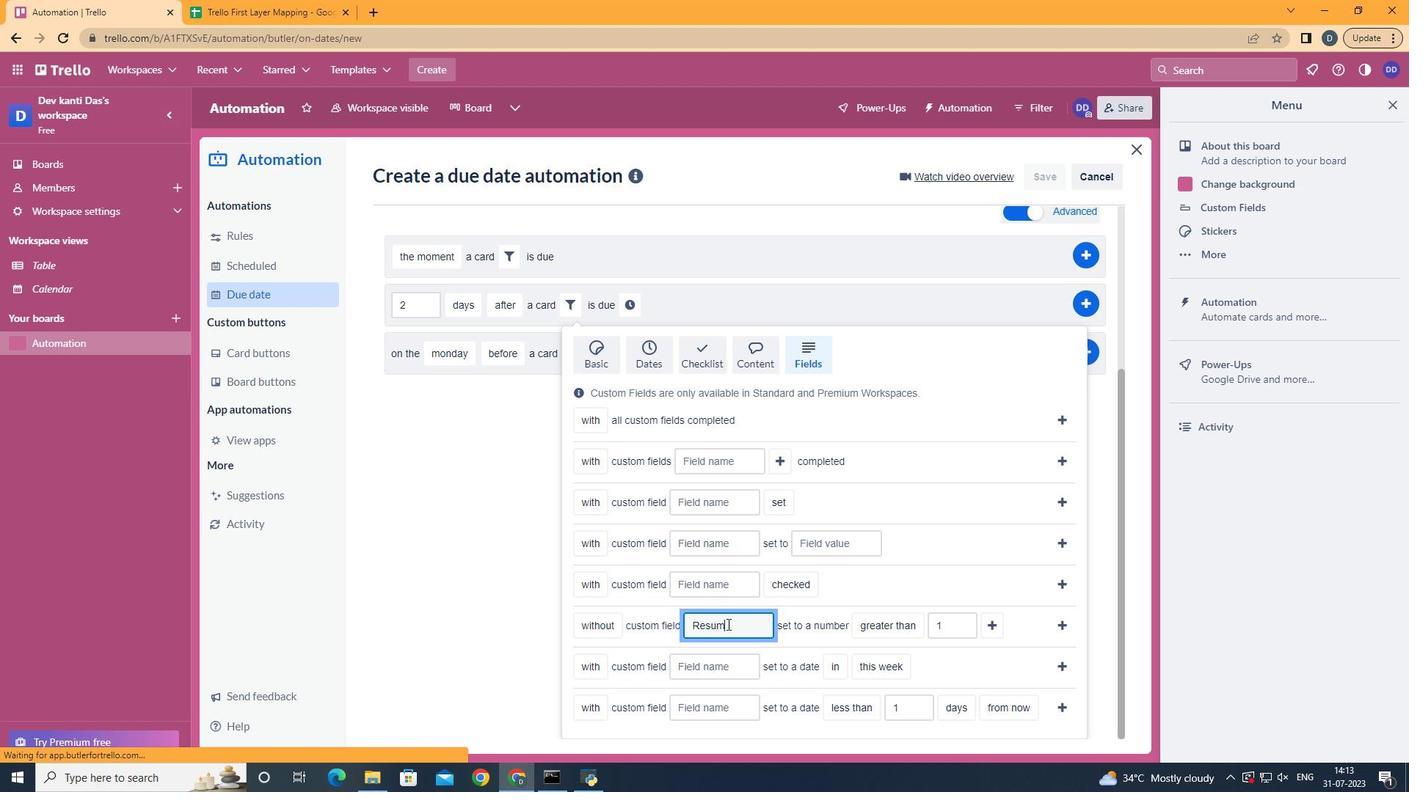 
Action: Mouse moved to (918, 568)
Screenshot: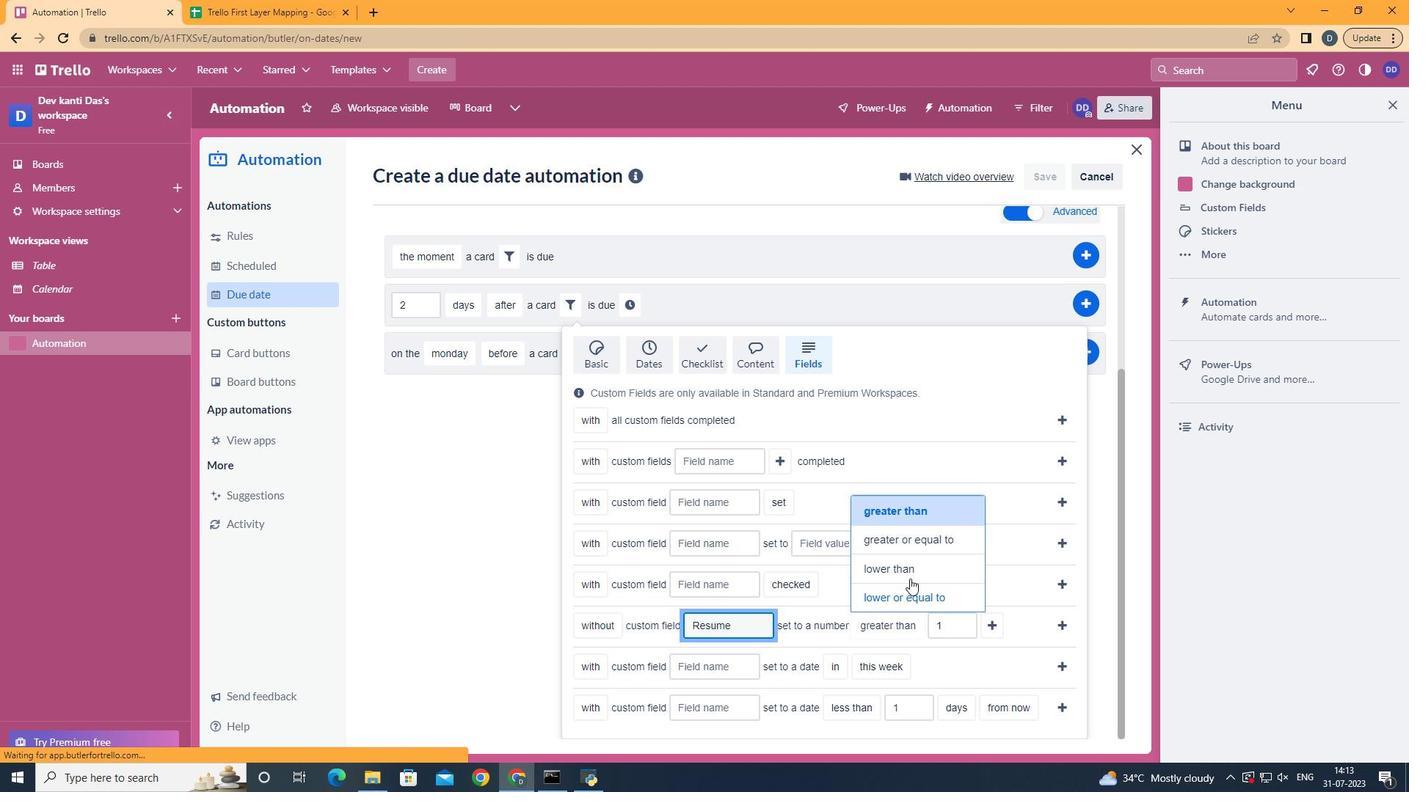 
Action: Mouse pressed left at (918, 568)
Screenshot: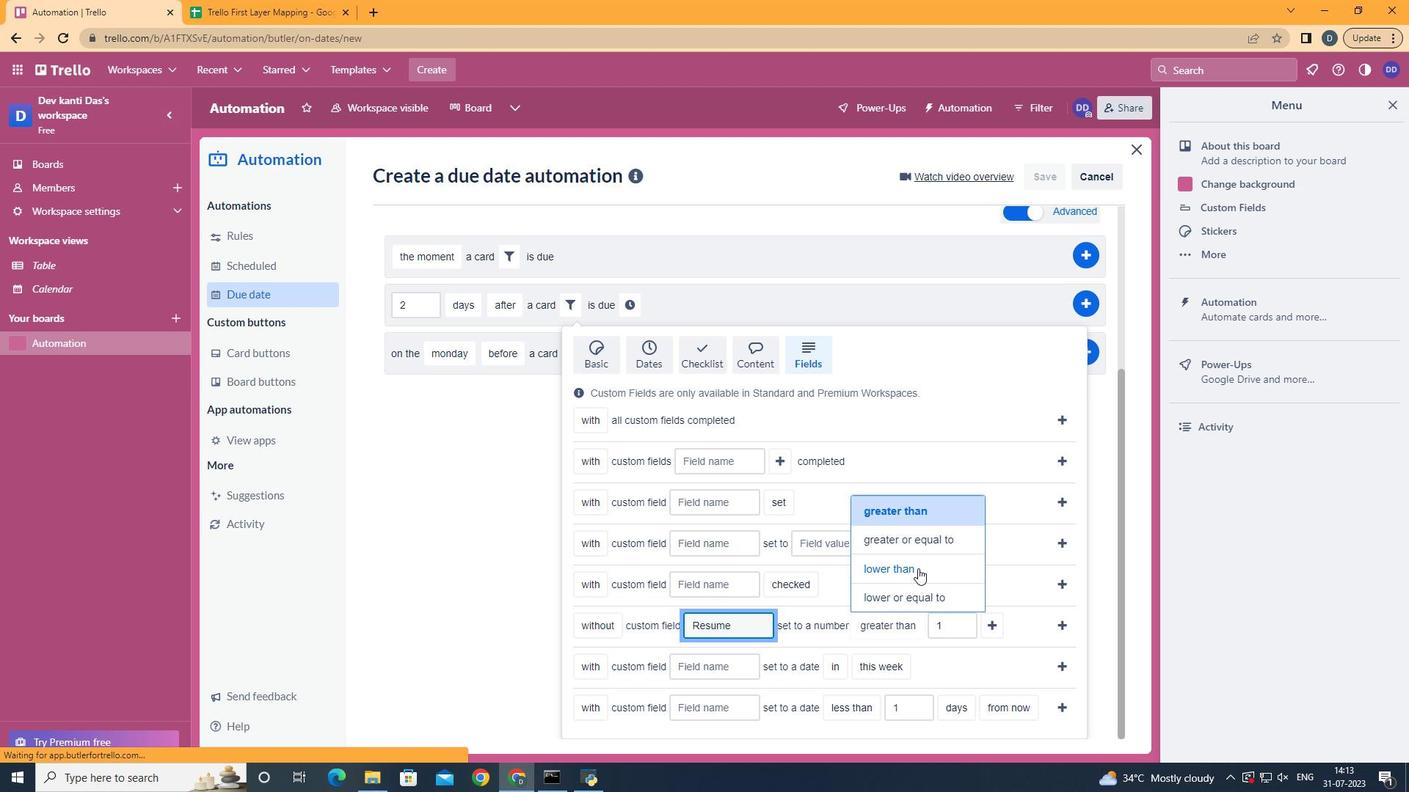 
Action: Mouse moved to (984, 622)
Screenshot: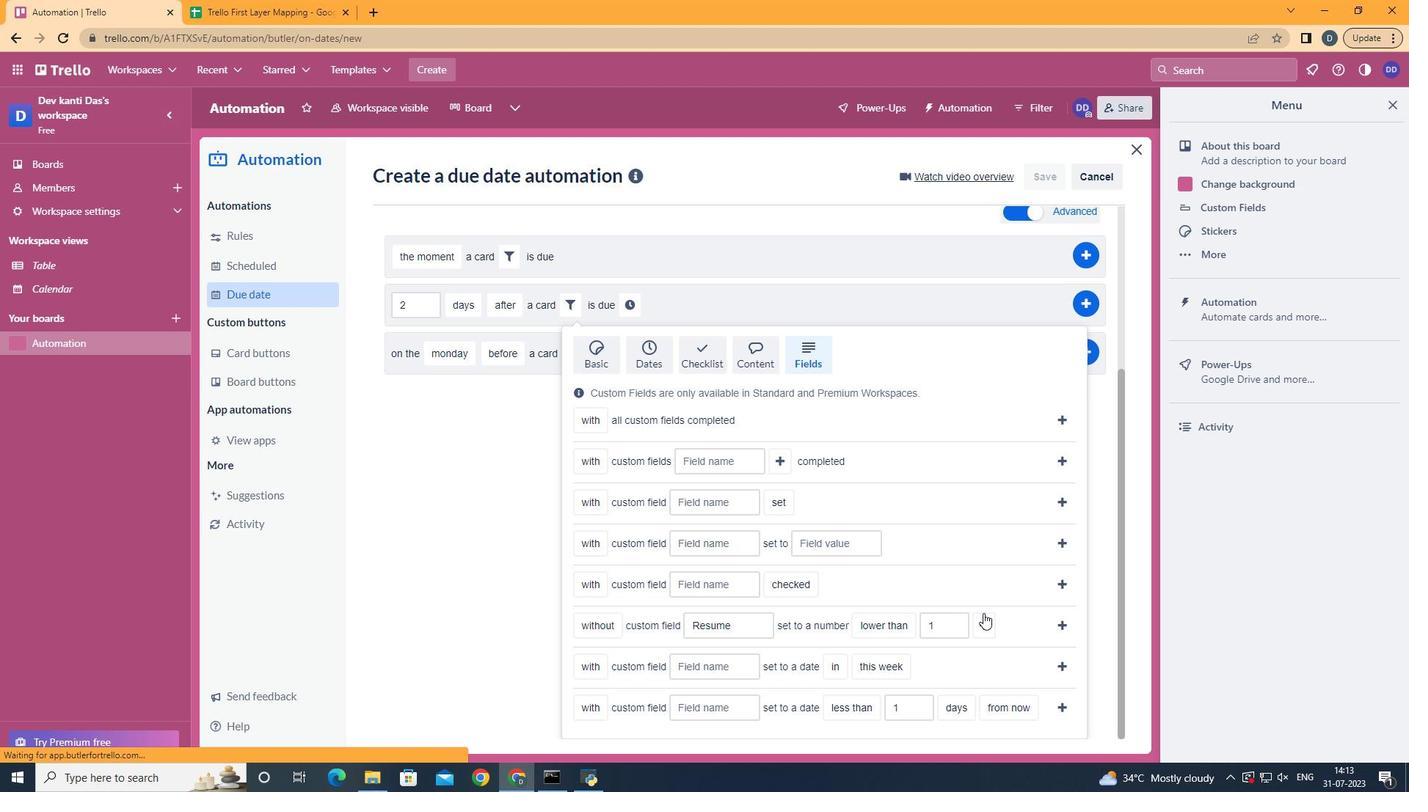 
Action: Mouse pressed left at (984, 622)
Screenshot: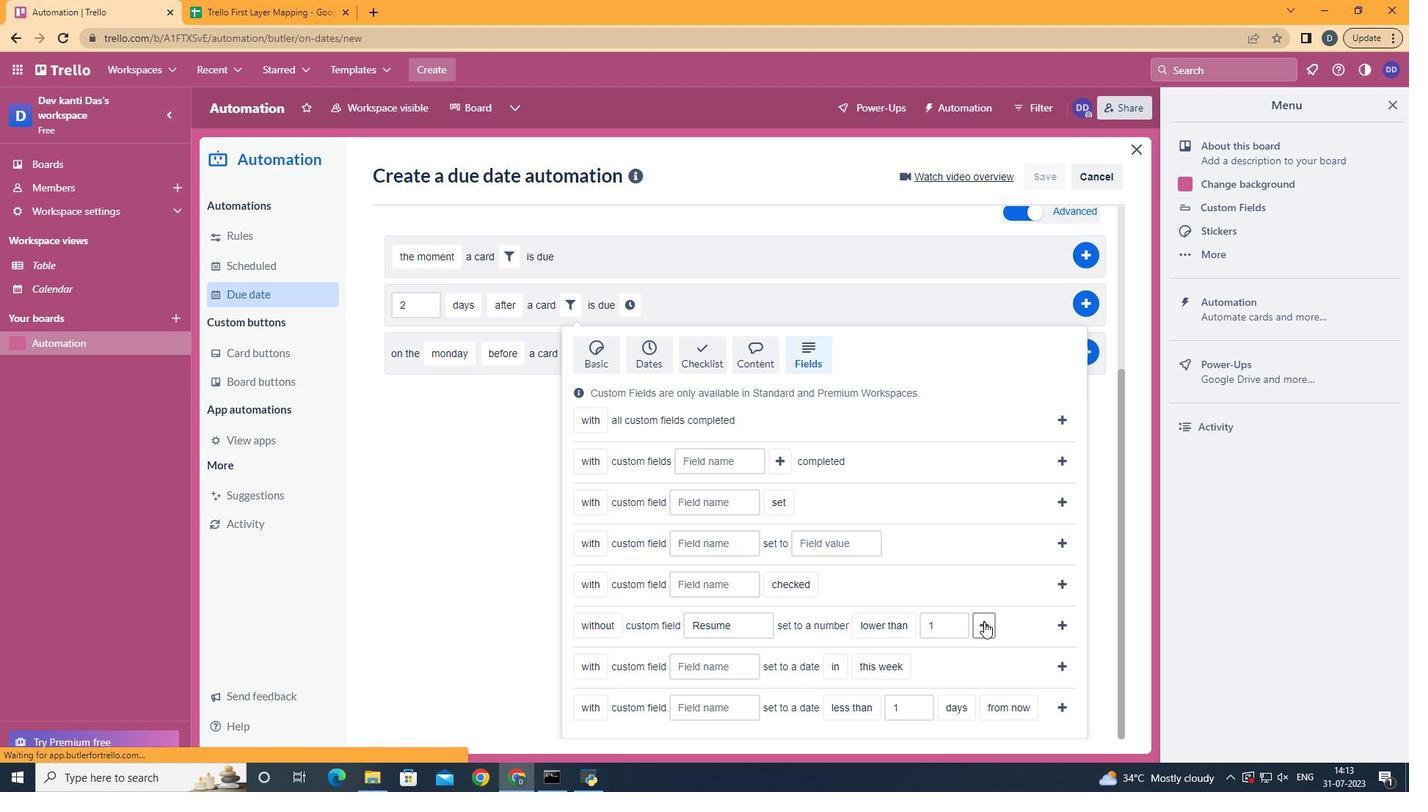 
Action: Mouse moved to (665, 565)
Screenshot: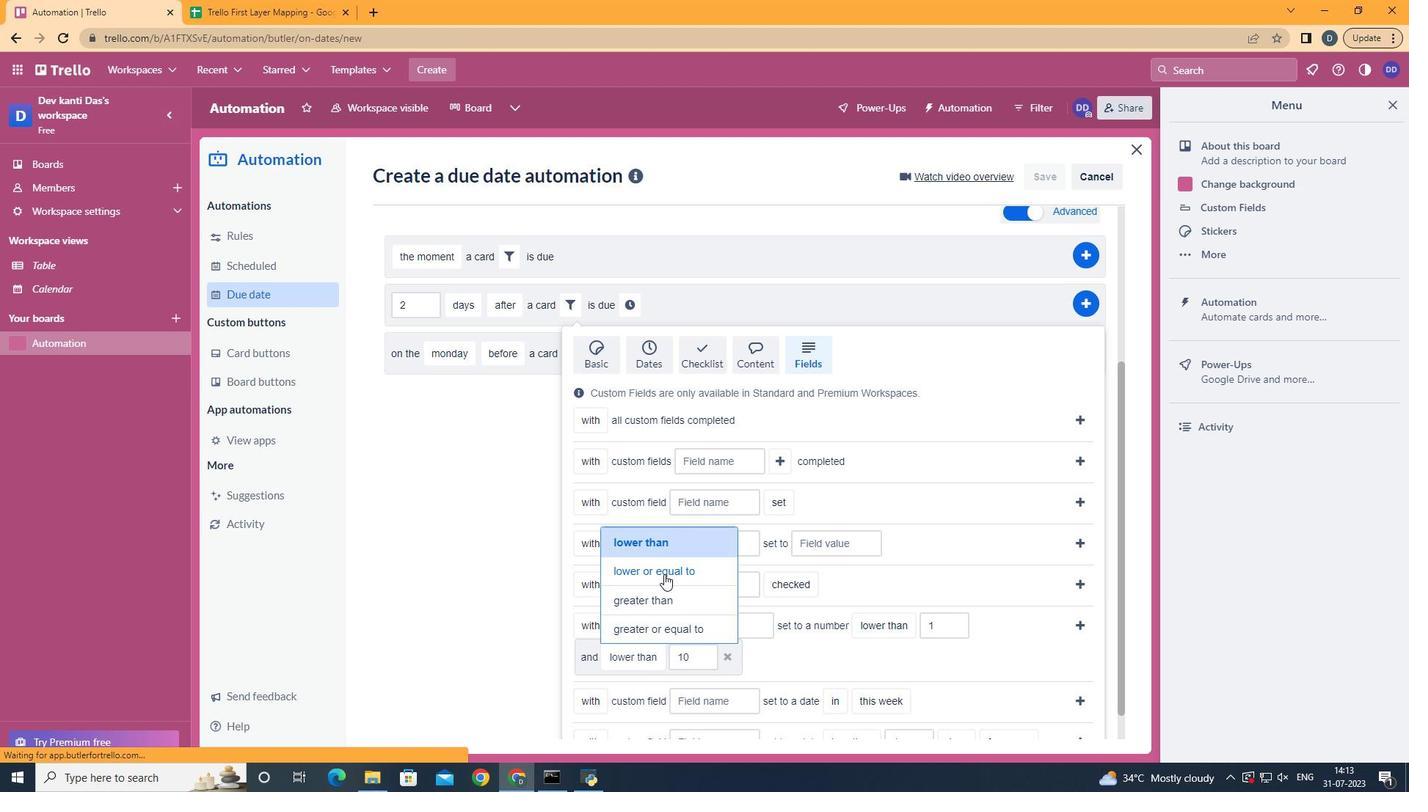
Action: Mouse pressed left at (665, 565)
Screenshot: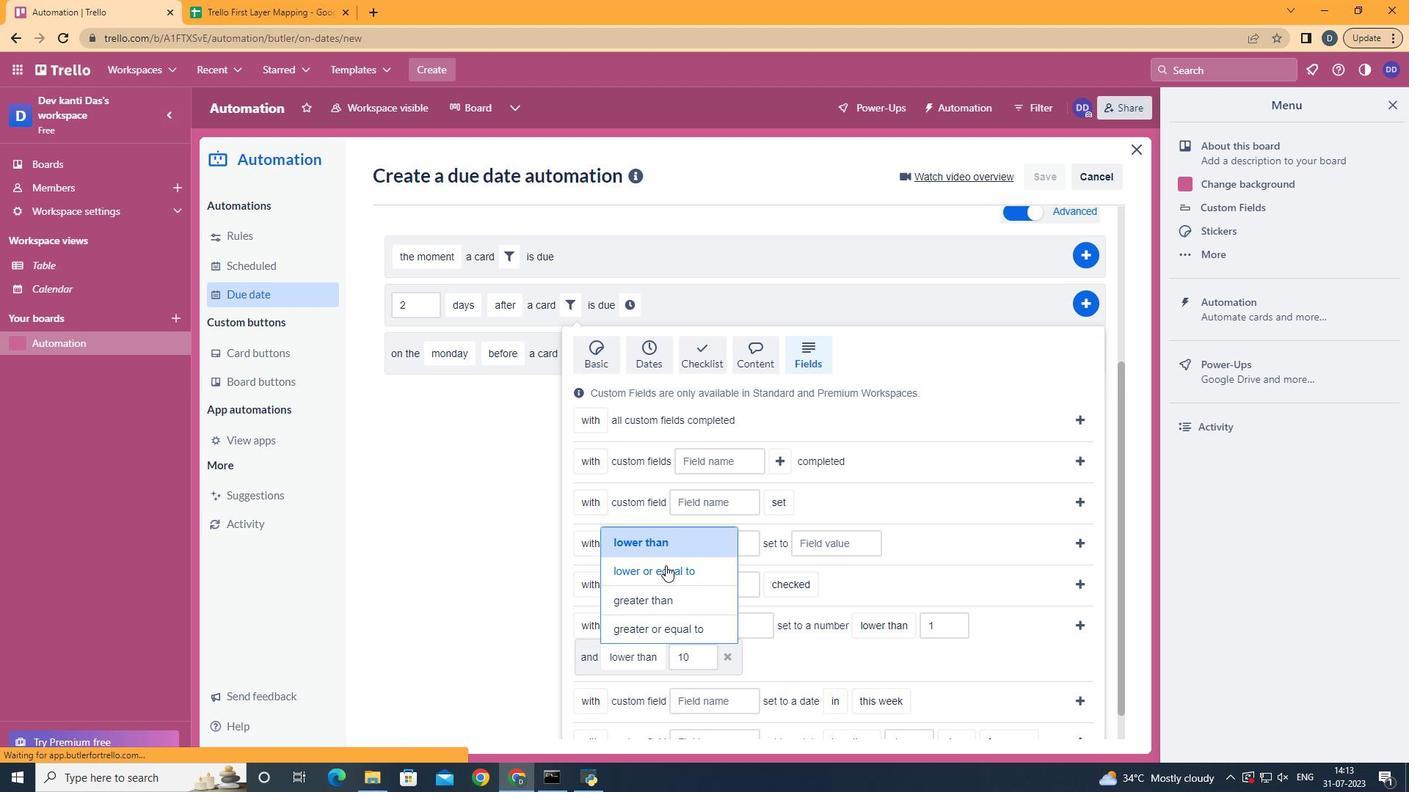 
Action: Mouse moved to (1089, 619)
Screenshot: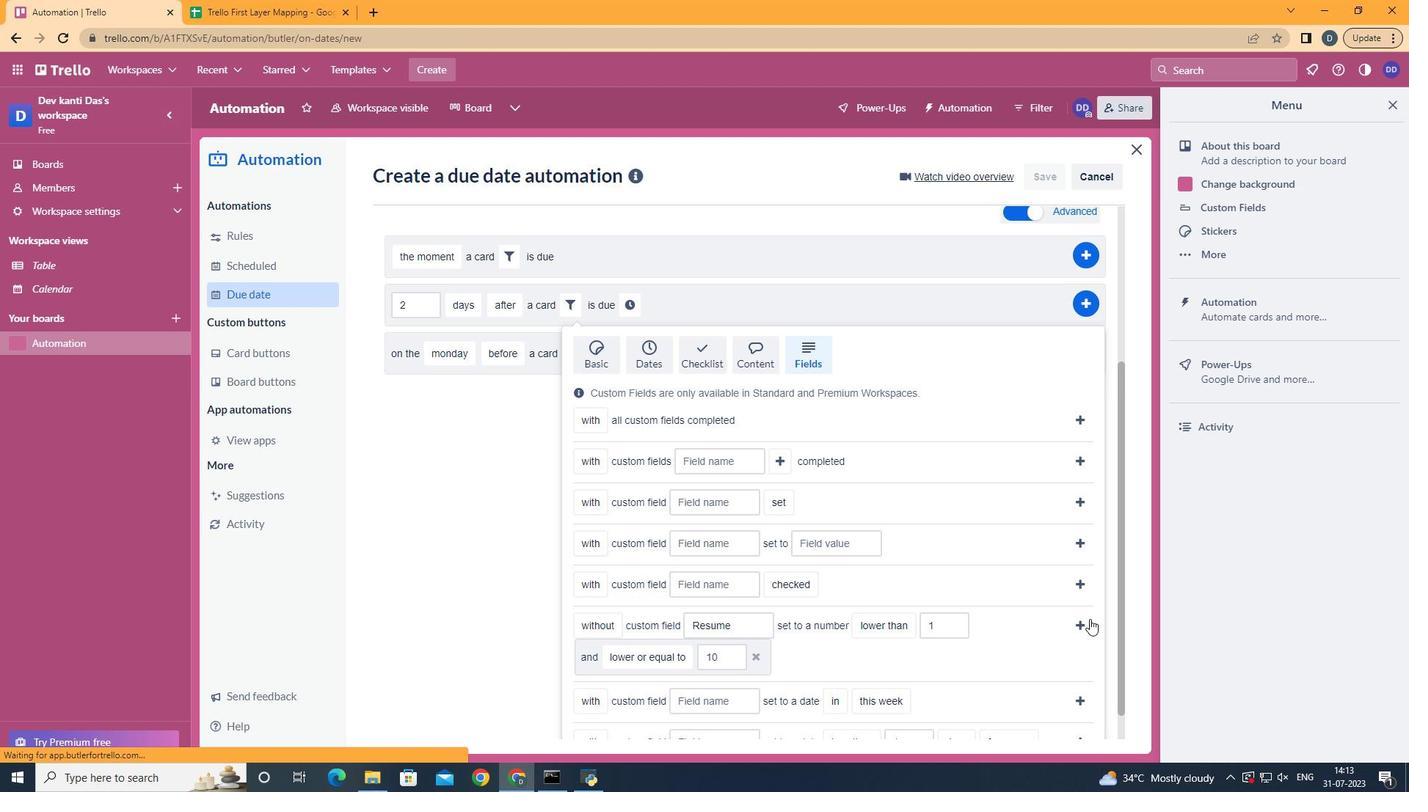 
Action: Mouse pressed left at (1089, 619)
Screenshot: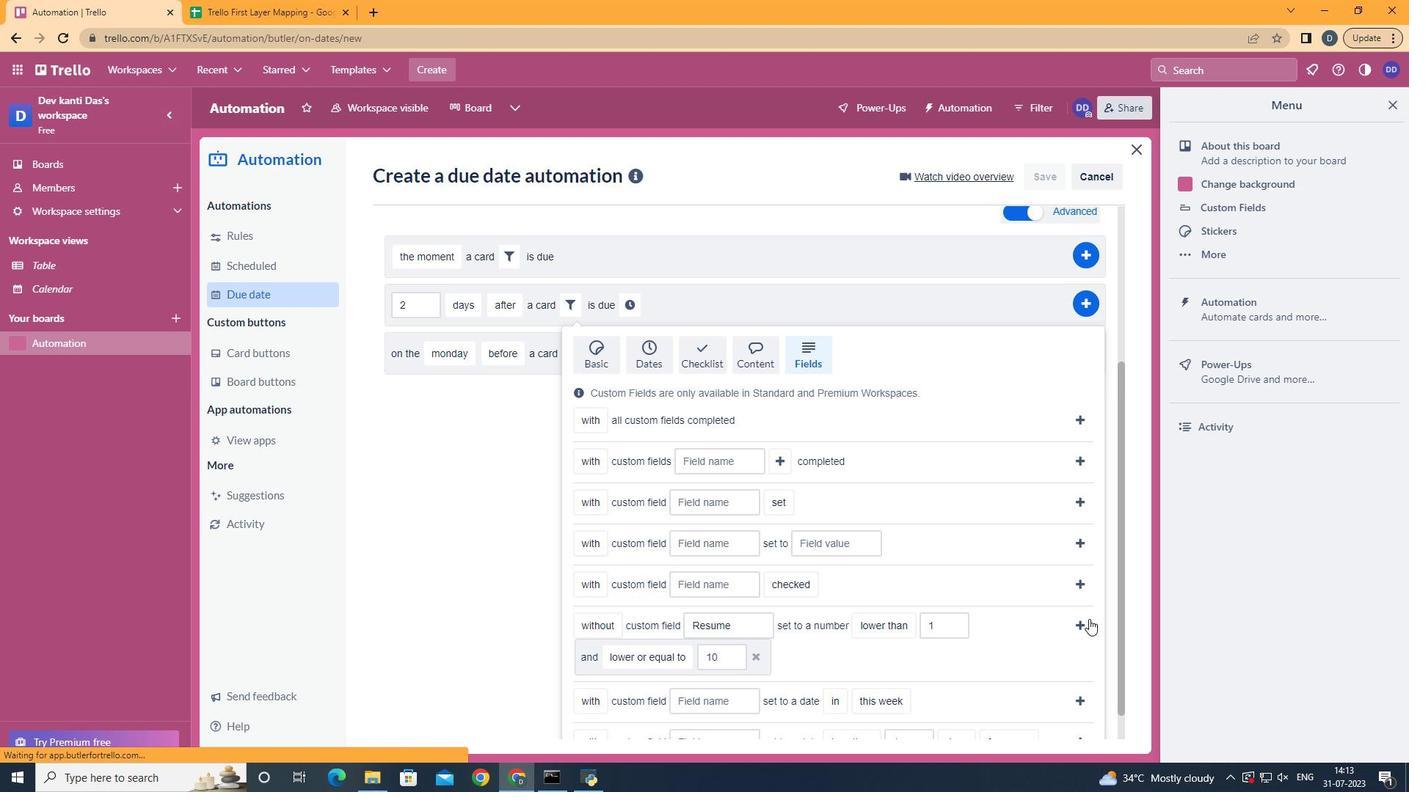 
Action: Mouse moved to (1047, 544)
Screenshot: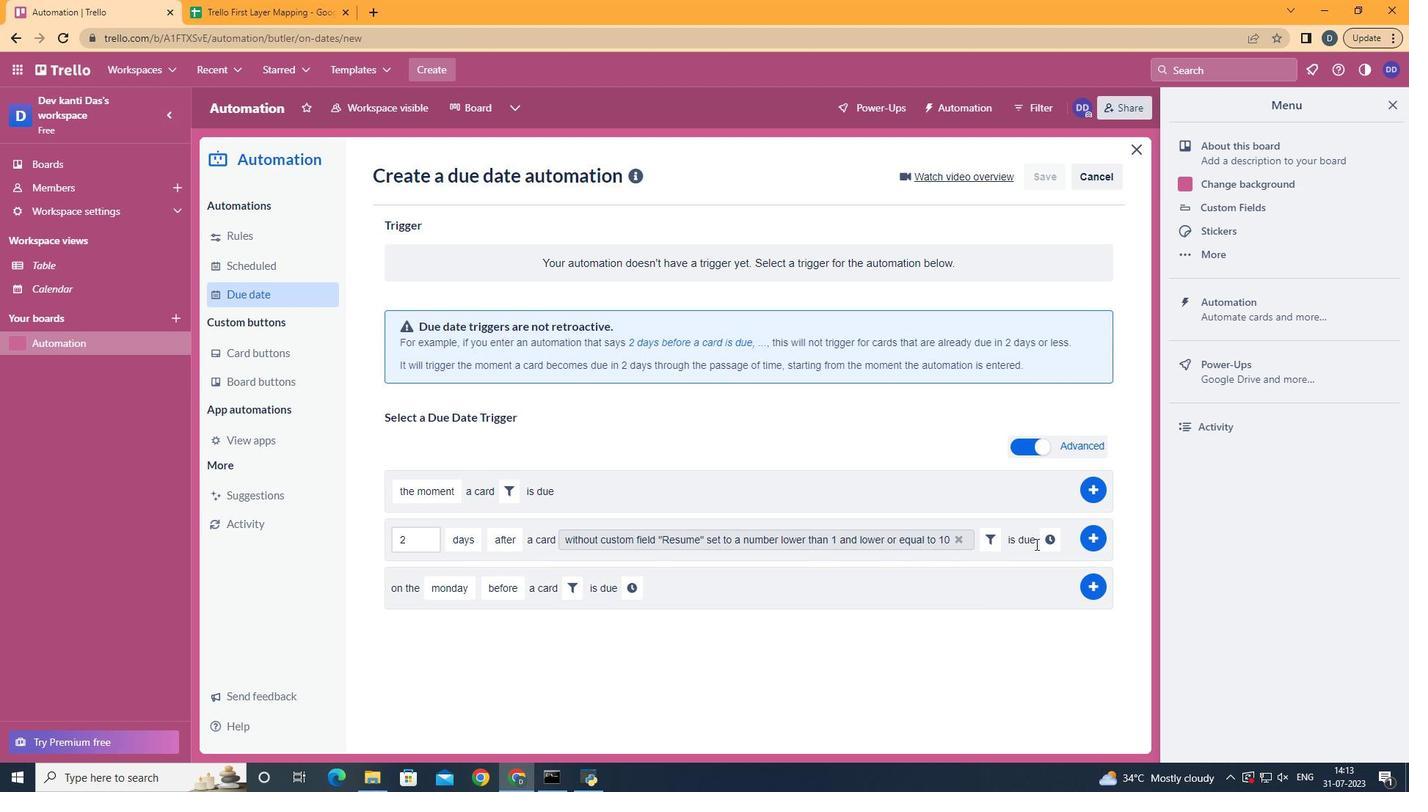 
Action: Mouse pressed left at (1047, 544)
Screenshot: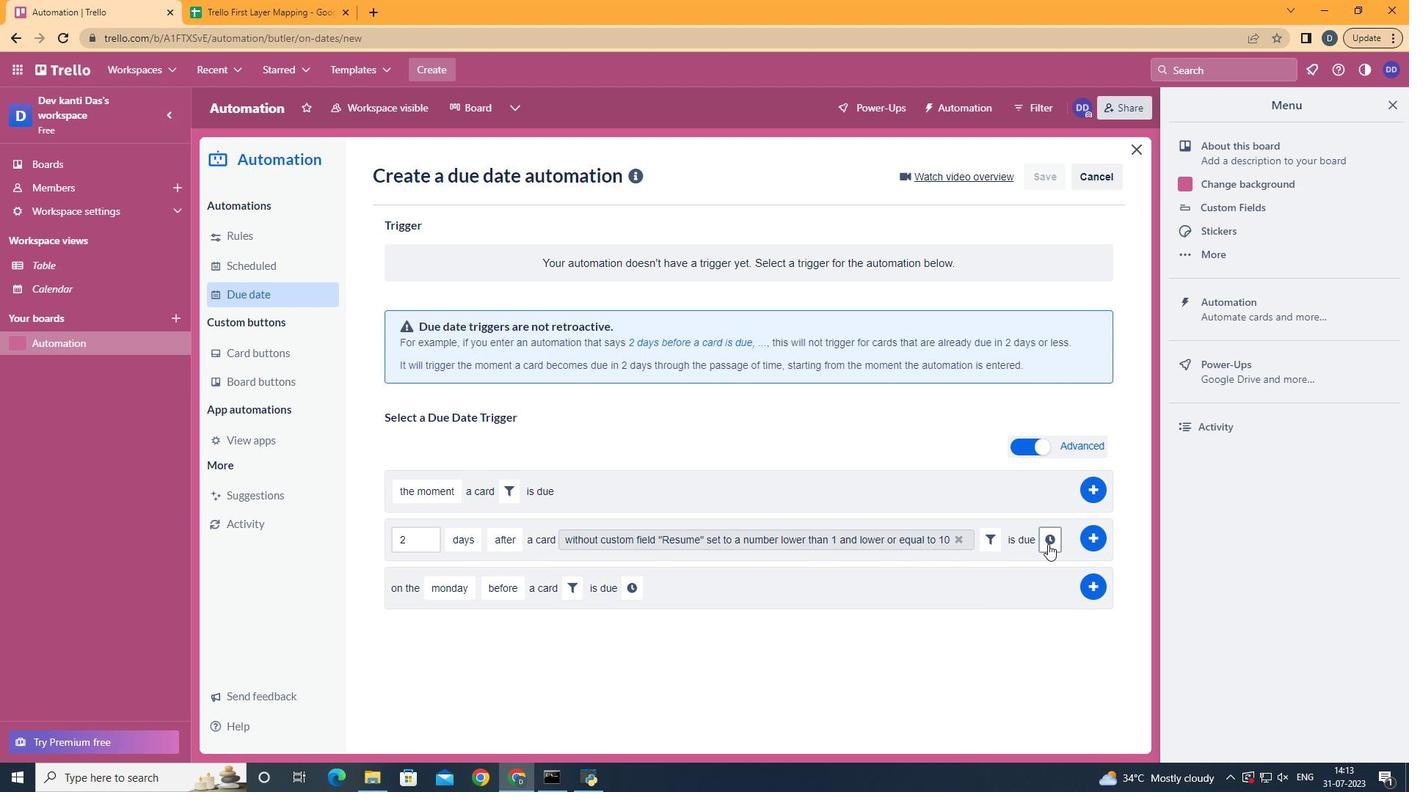 
Action: Mouse moved to (435, 571)
Screenshot: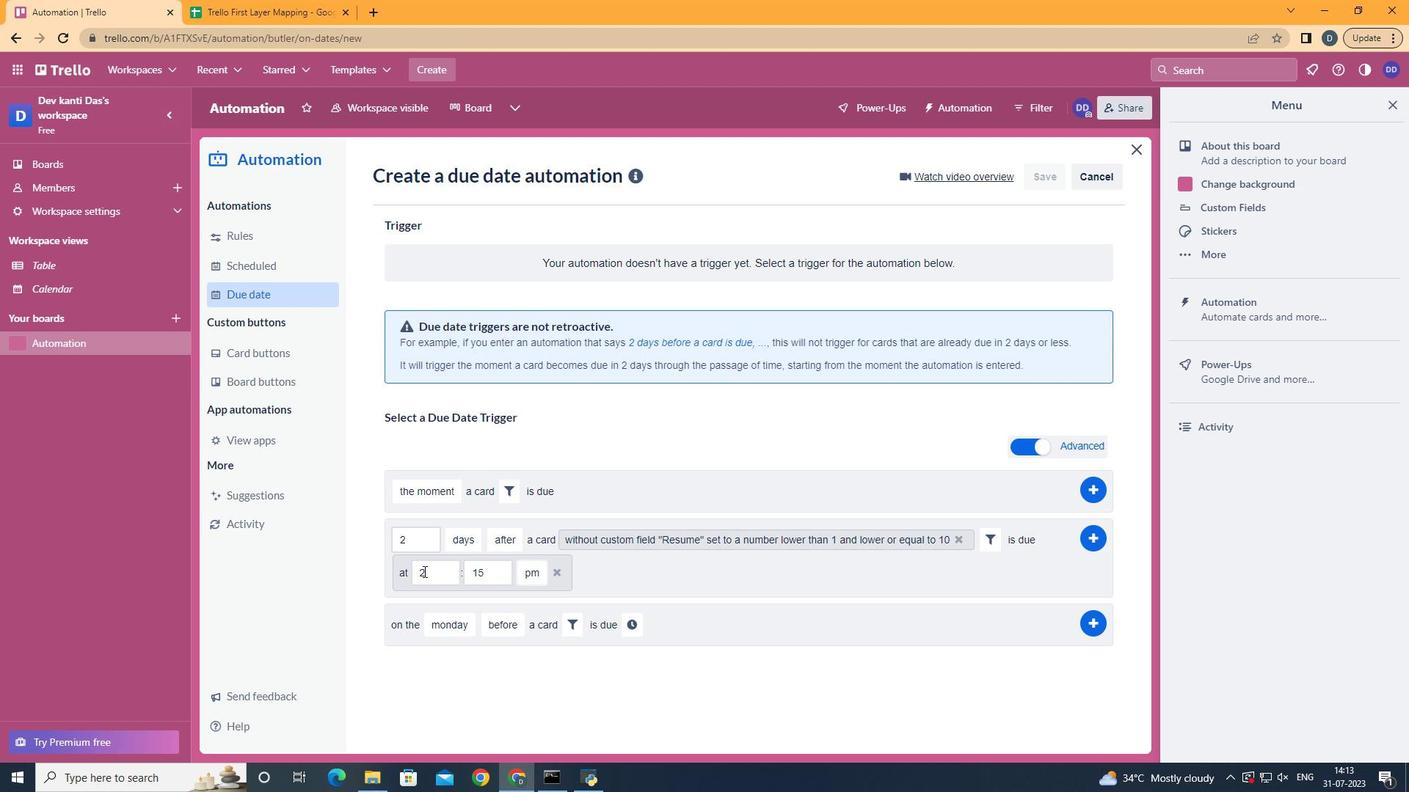 
Action: Mouse pressed left at (435, 571)
Screenshot: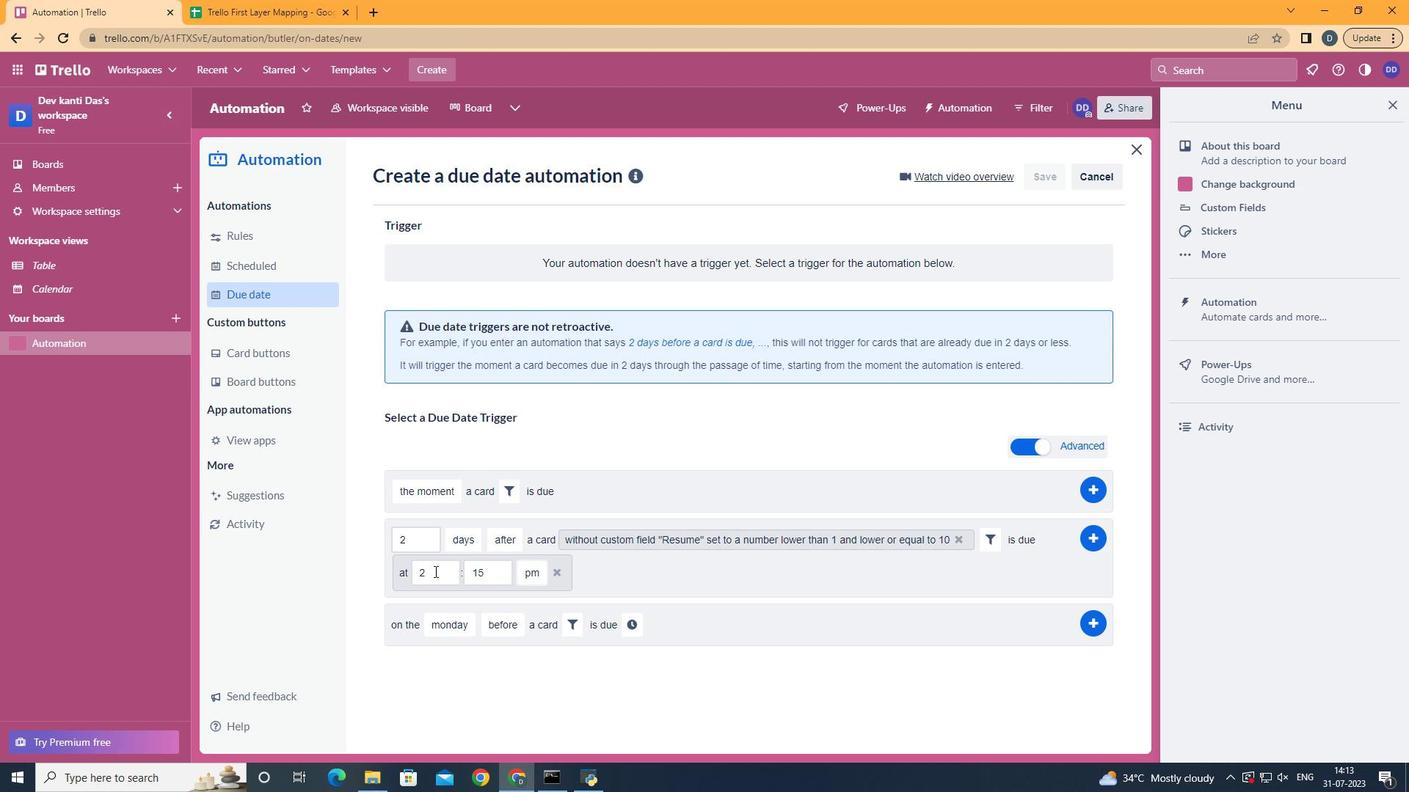 
Action: Key pressed <Key.backspace>11
Screenshot: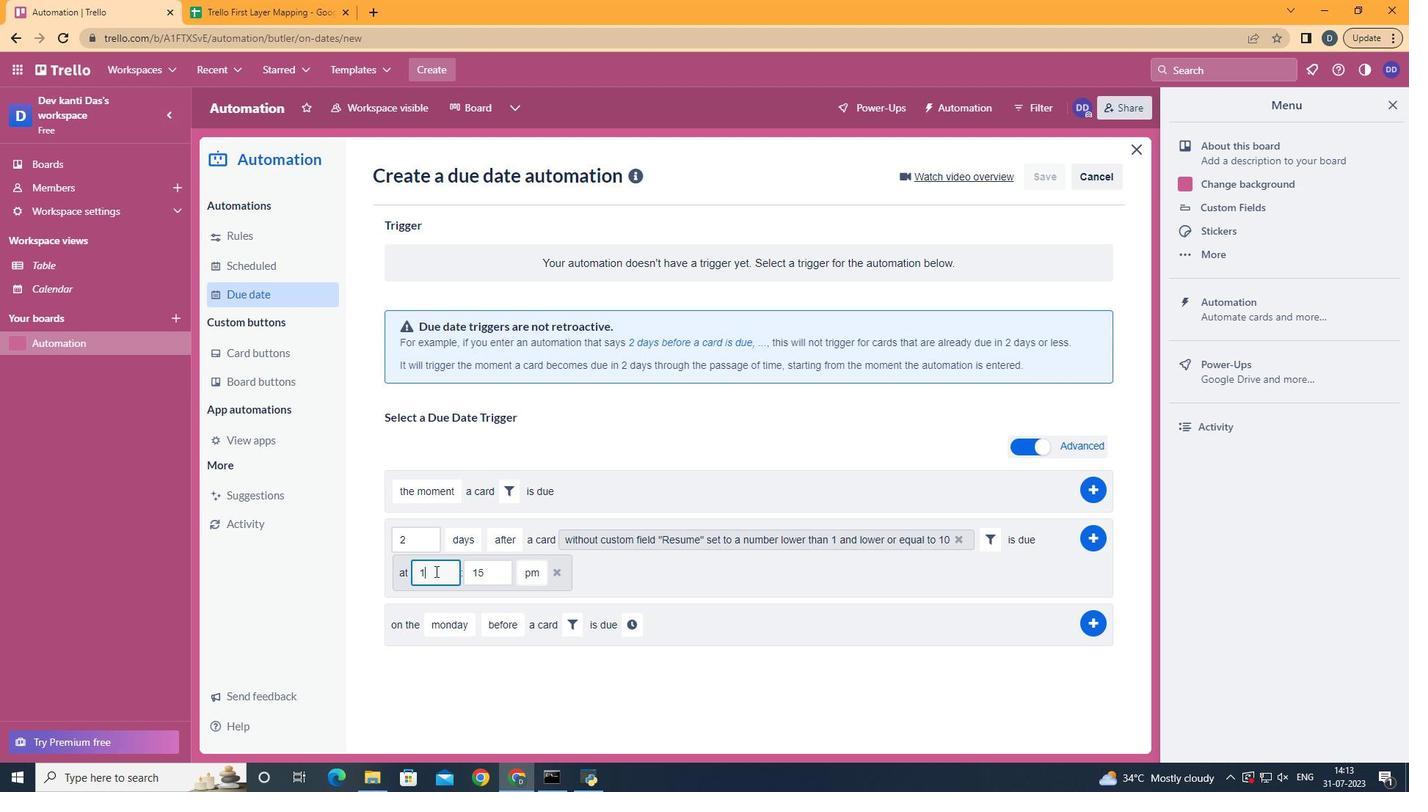 
Action: Mouse moved to (498, 570)
Screenshot: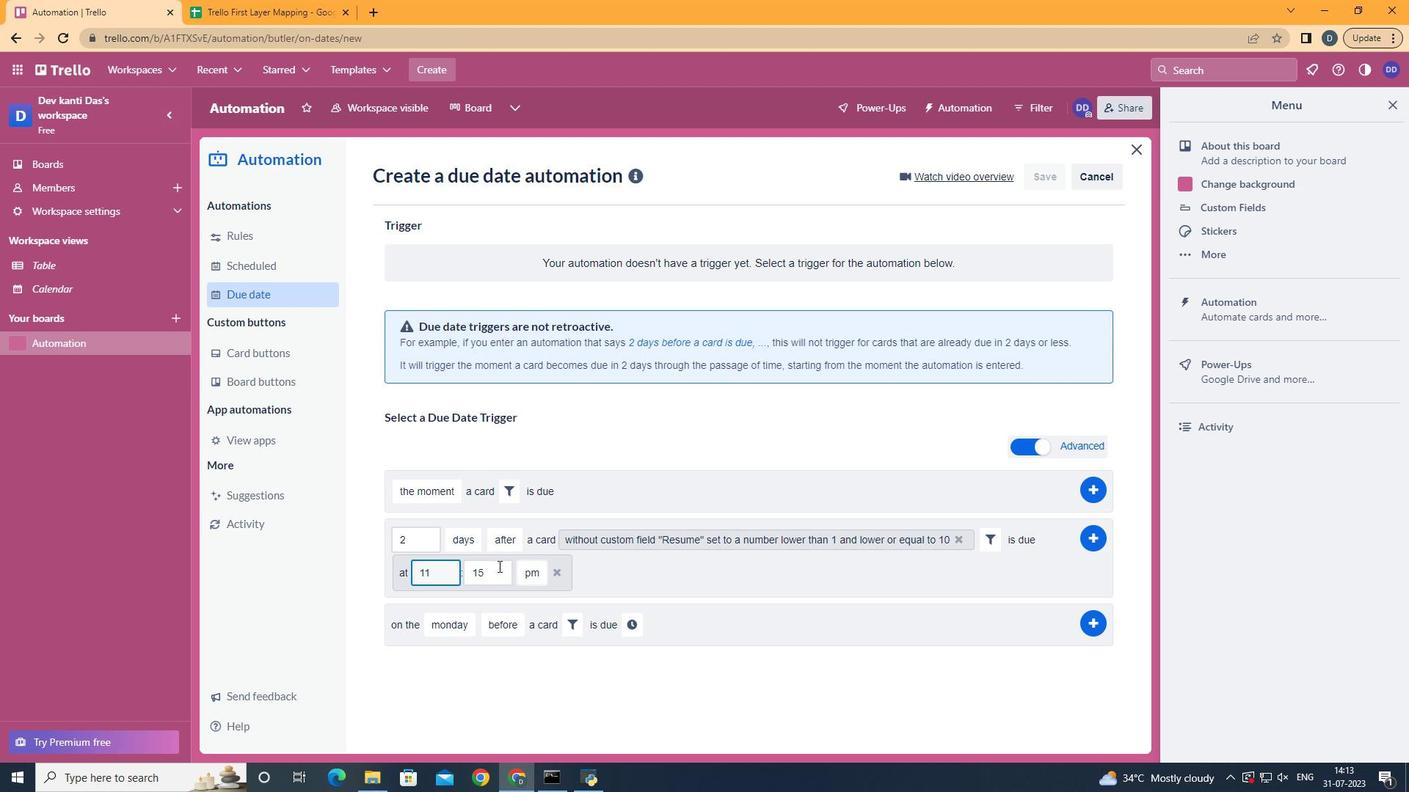 
Action: Mouse pressed left at (498, 570)
Screenshot: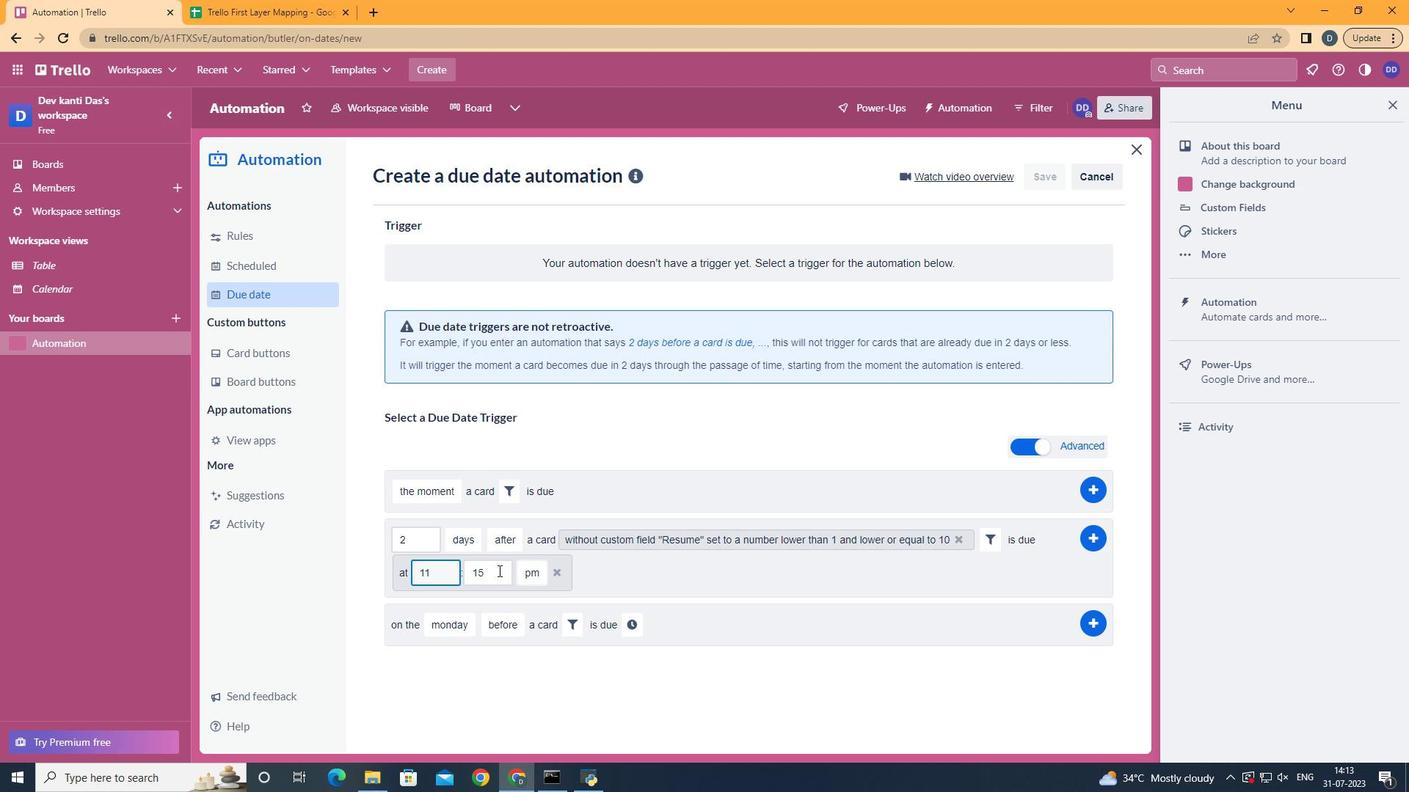 
Action: Mouse moved to (498, 570)
Screenshot: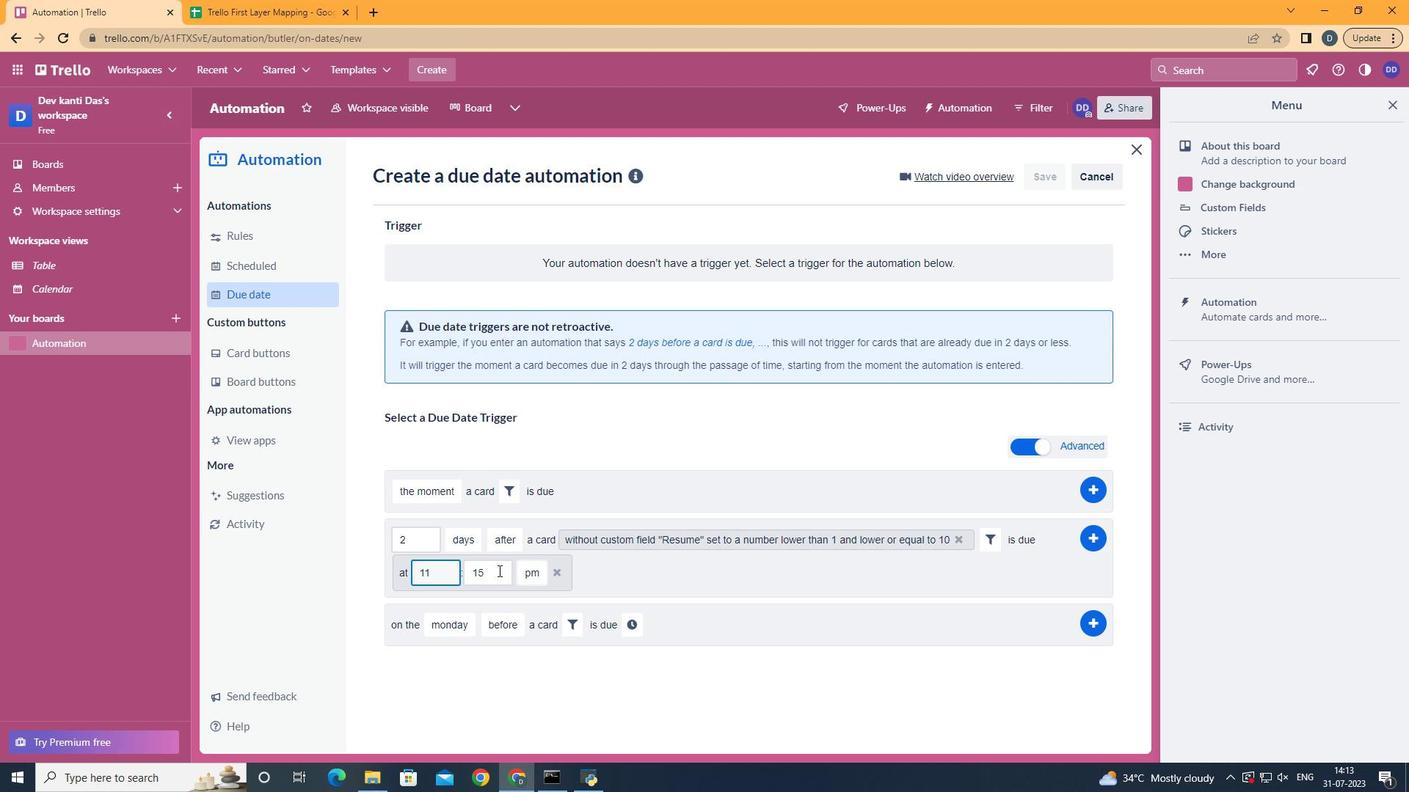 
Action: Key pressed <Key.backspace><Key.backspace>00
Screenshot: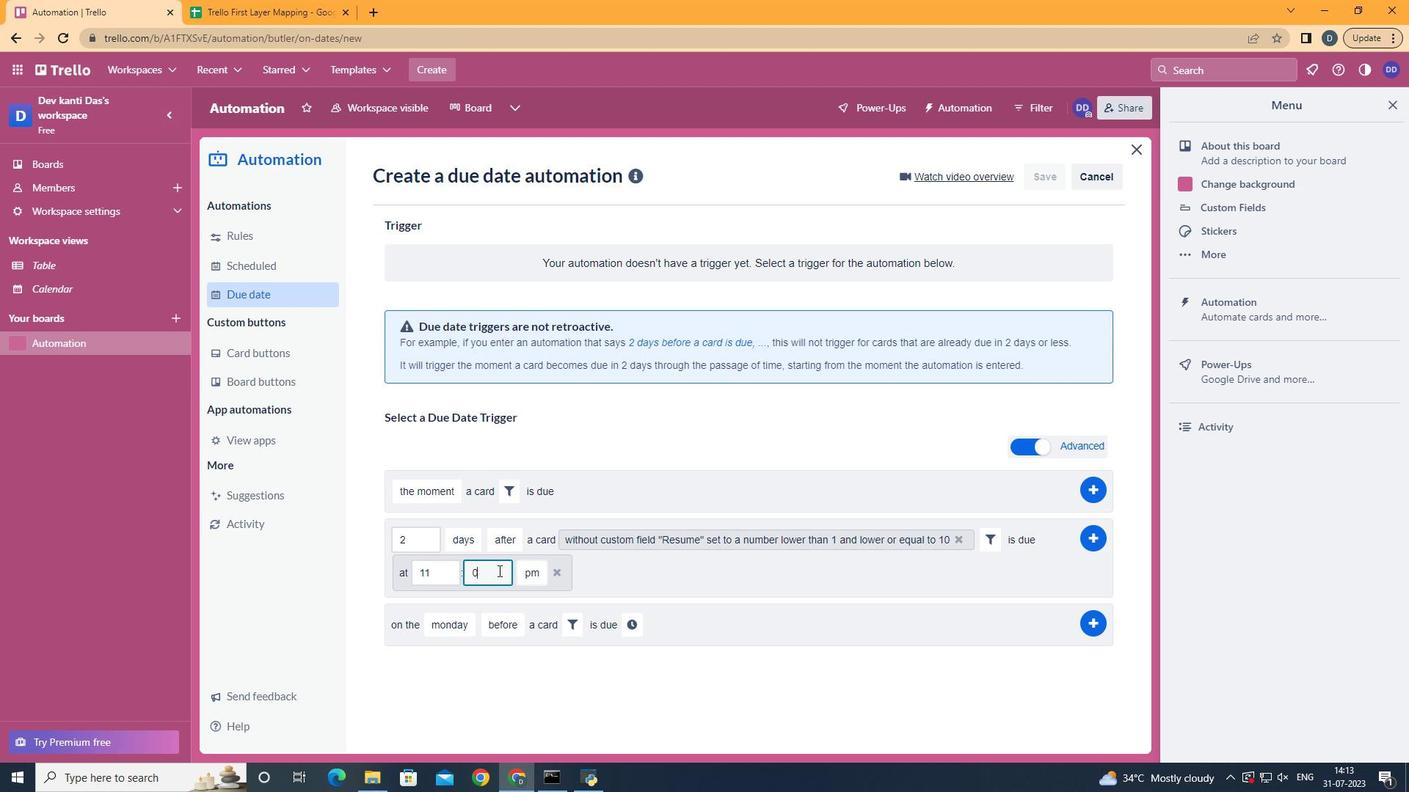 
Action: Mouse moved to (534, 598)
Screenshot: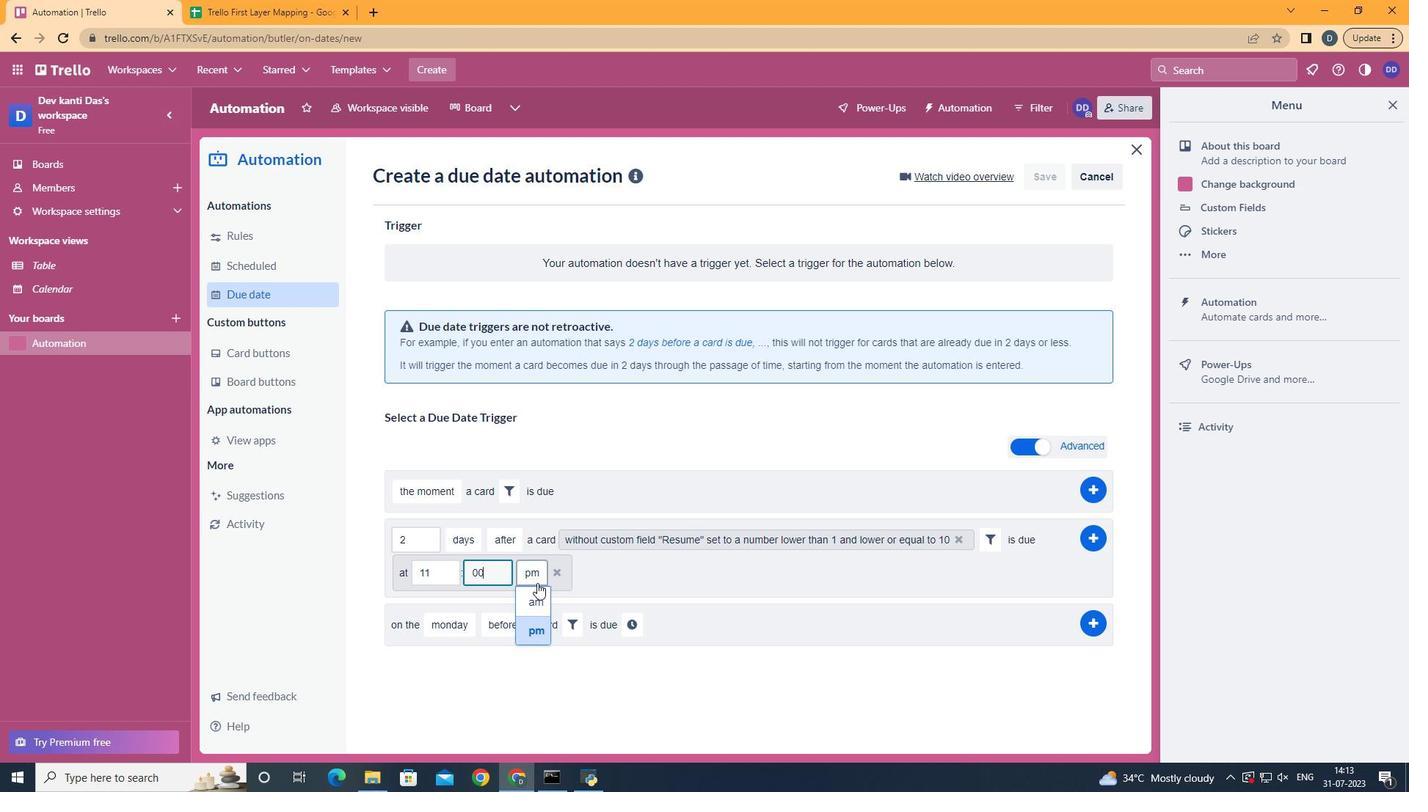 
Action: Mouse pressed left at (534, 598)
Screenshot: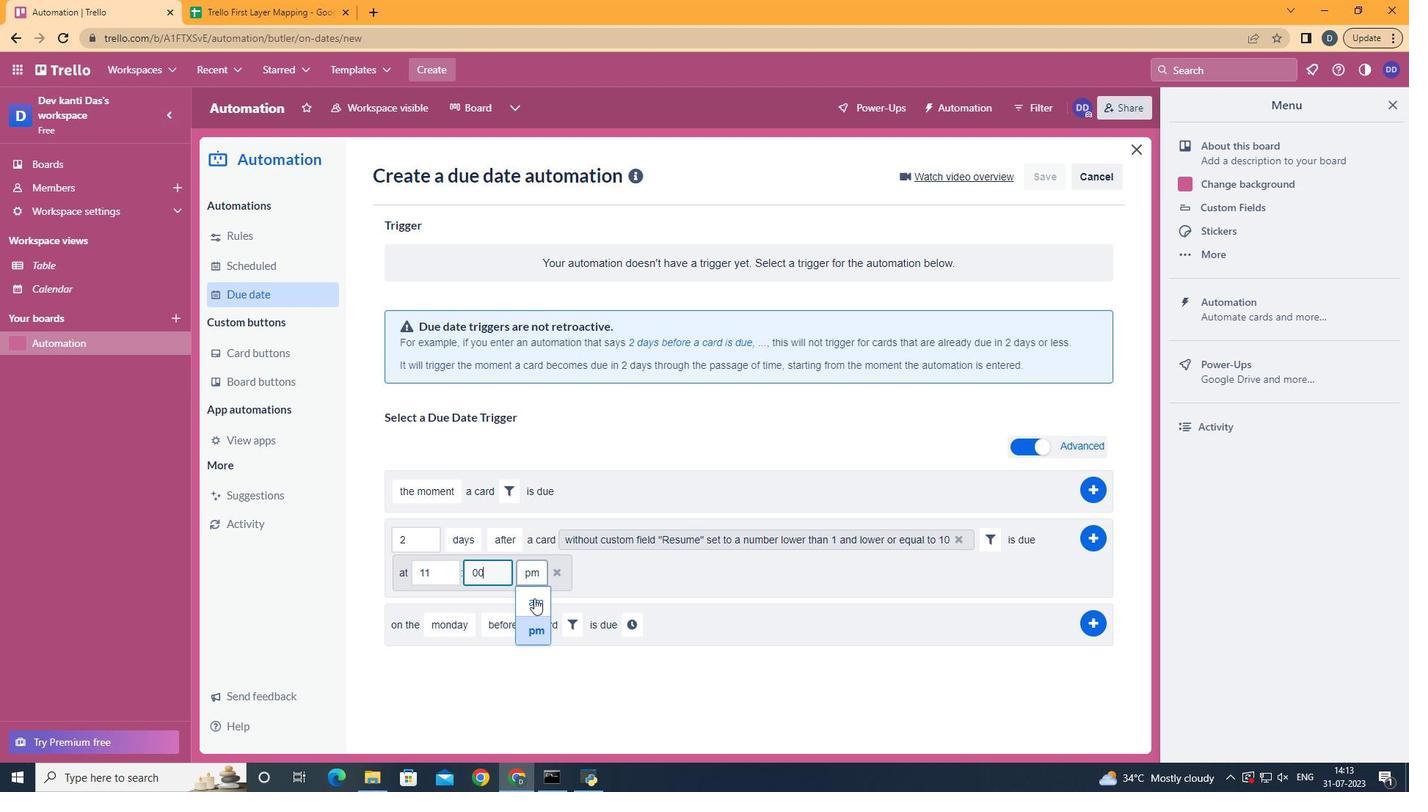 
Action: Mouse moved to (1097, 543)
Screenshot: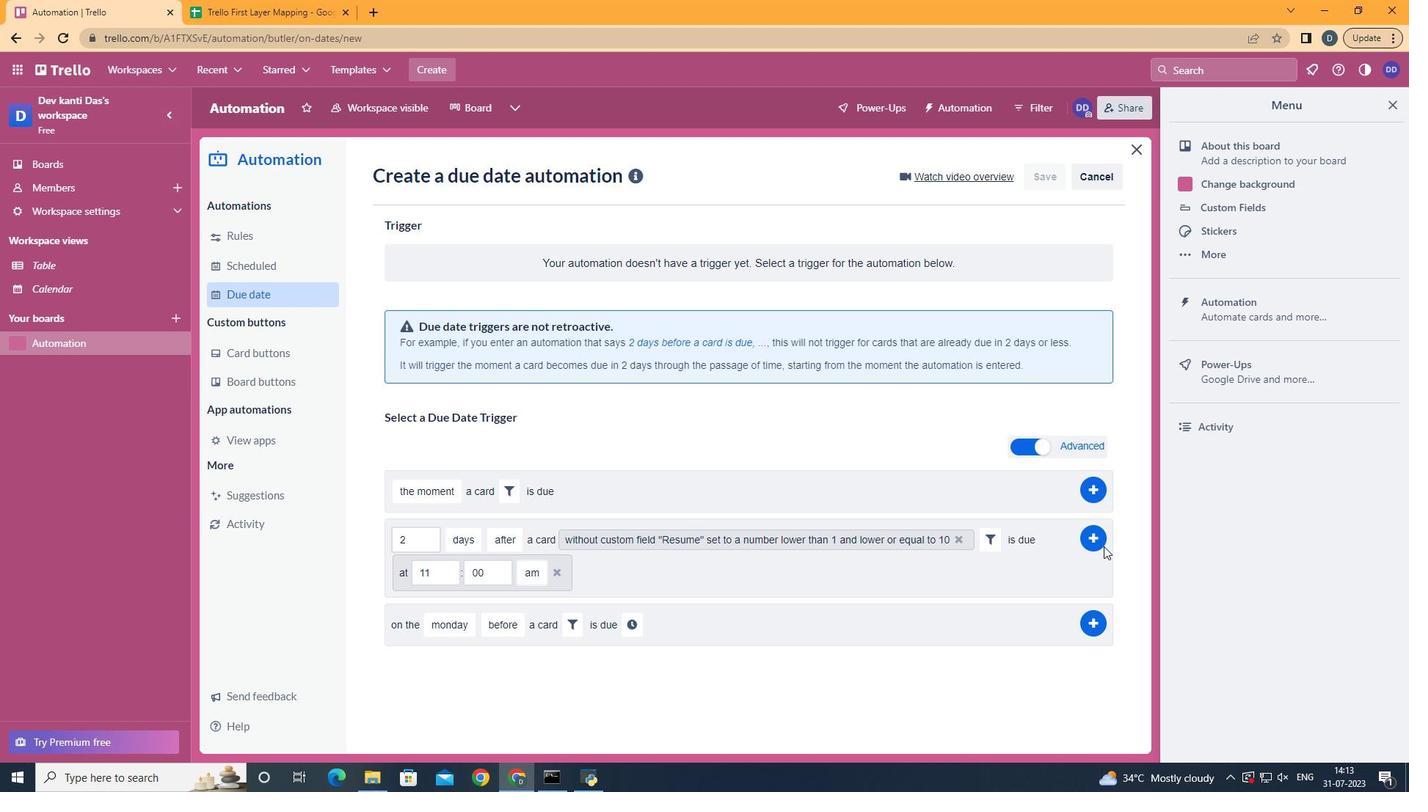 
Action: Mouse pressed left at (1097, 543)
Screenshot: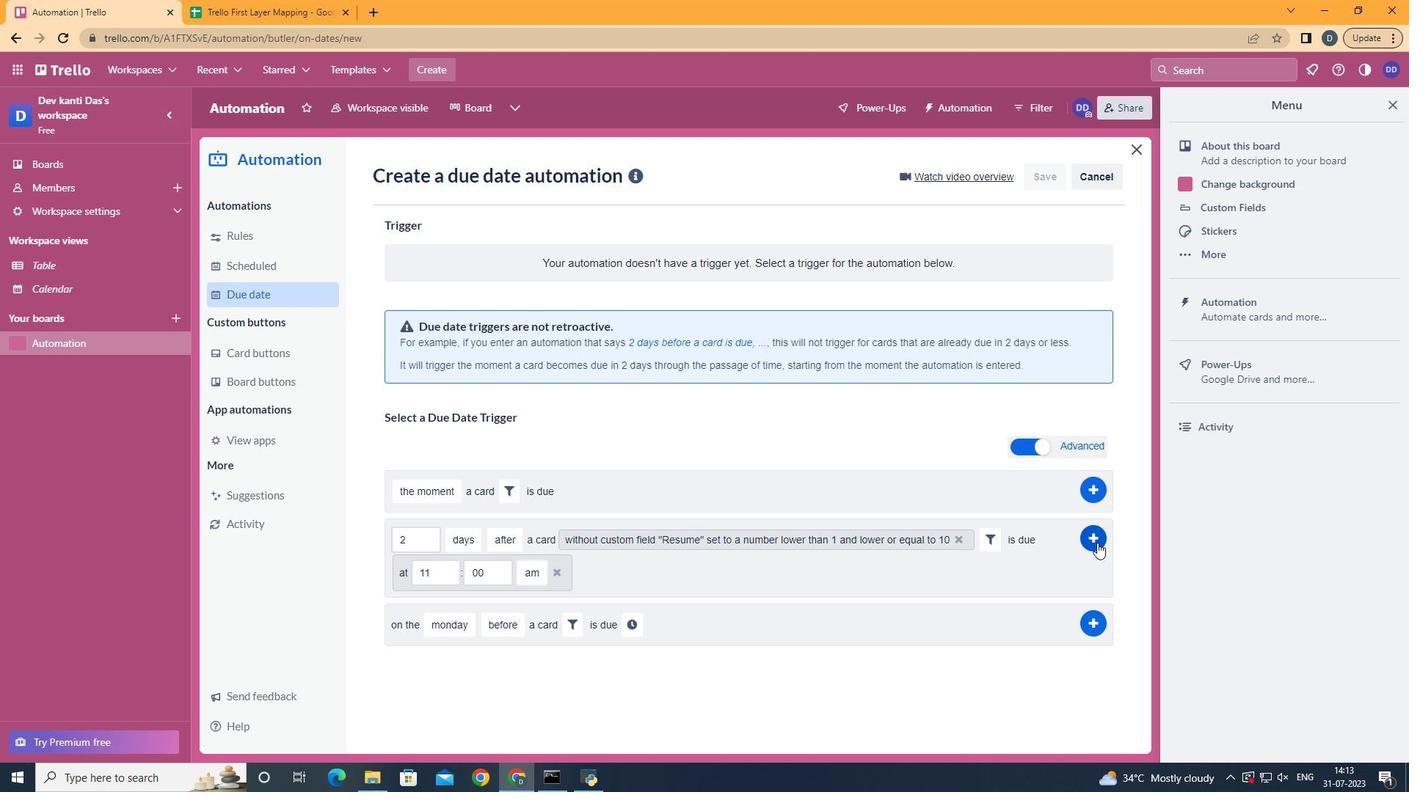 
Action: Mouse moved to (840, 413)
Screenshot: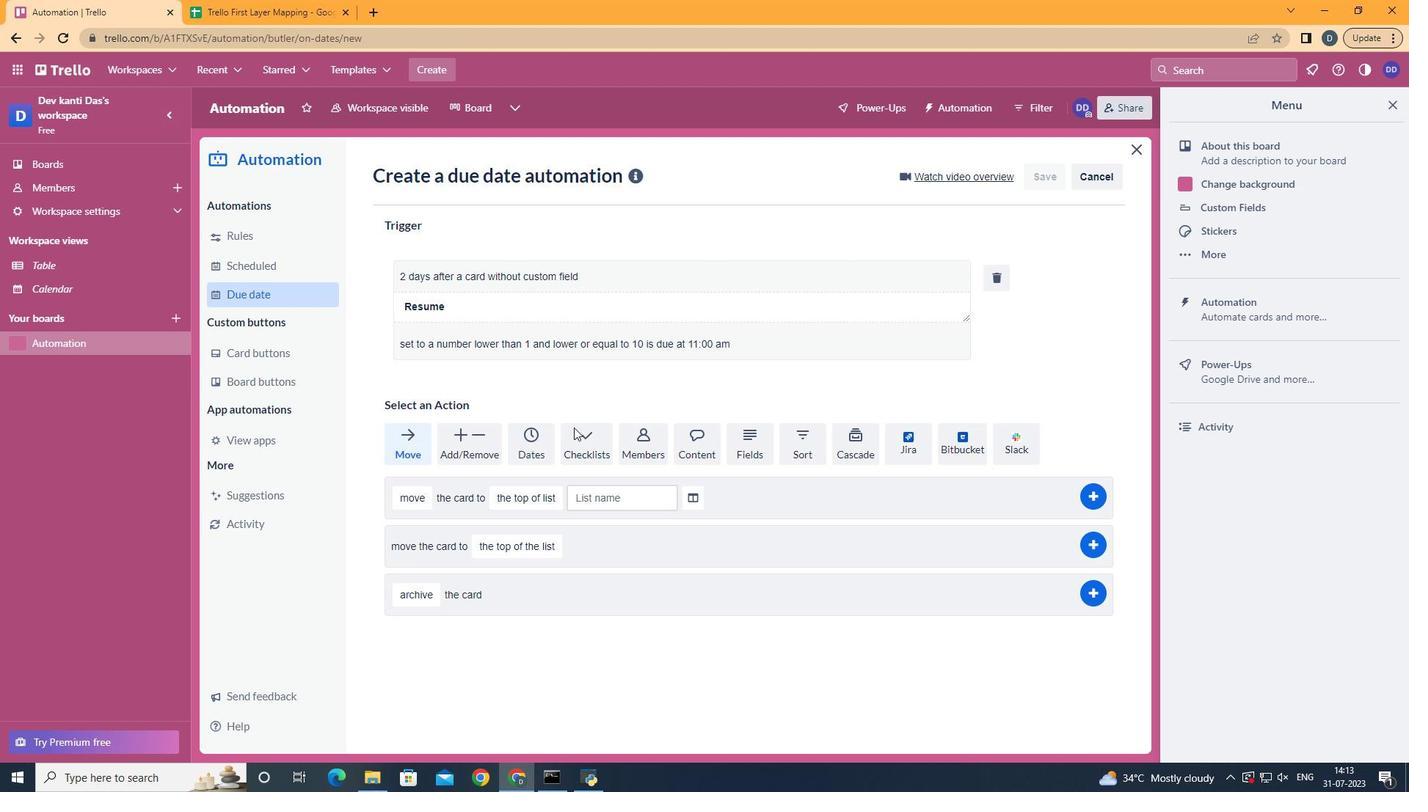 
